 Task: Add an event with the title Second Performance Feedback Session, date '2023/11/22', time 7:50 AM to 9:50 AMand add a description: As the meeting progresses, the focus will shift towards exploring potential synergies, investment opportunities, and the investor's specific interests. The potential investor may ask questions about your market strategy, scalability, competitive landscape, or revenue projections. Be prepared to provide concise and well-supported answers, backed by market research, customer insights, or industry trends._x000D_
_x000D_
, put the event into Orange category, logged in from the account softage.2@softage.netand send the event invitation to softage.3@softage.net and softage.4@softage.net. Set a reminder for the event 1 hour before
Action: Mouse pressed left at (126, 111)
Screenshot: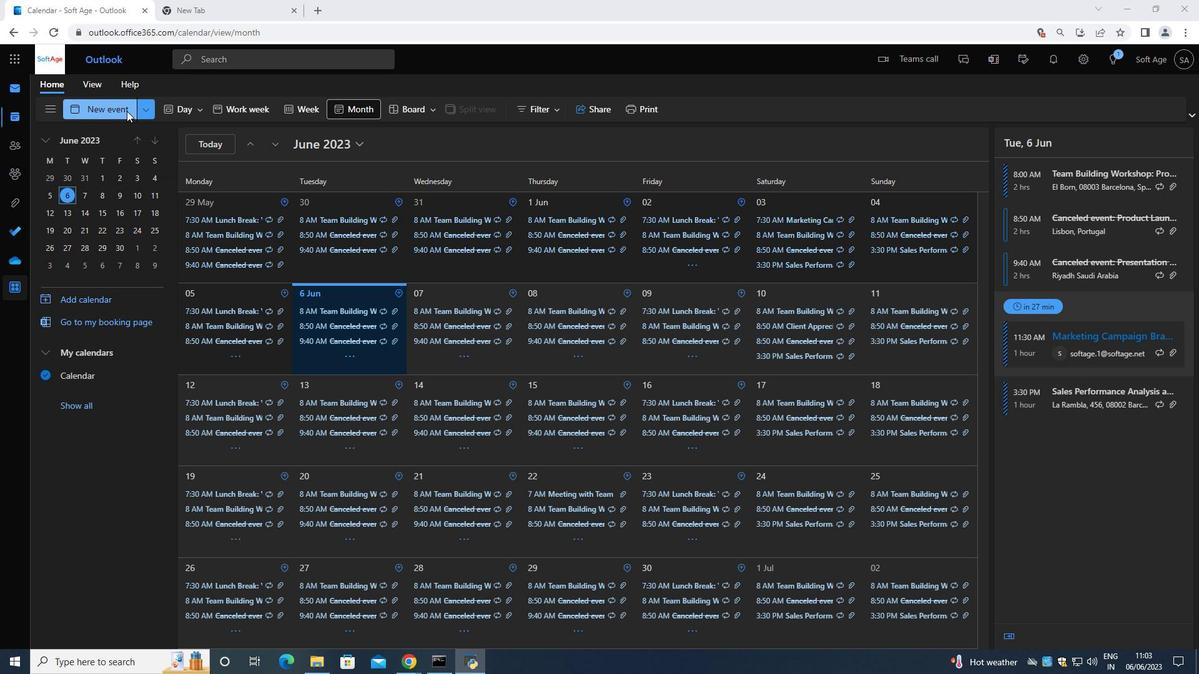 
Action: Mouse moved to (281, 159)
Screenshot: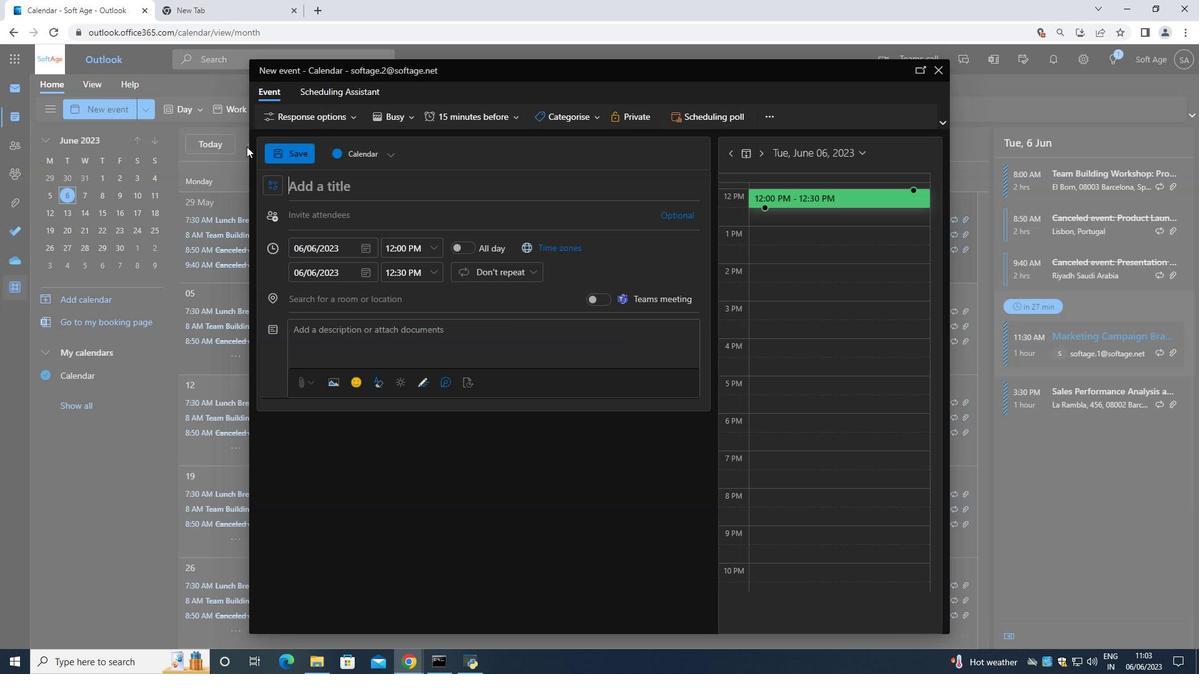 
Action: Key pressed <Key.shift>S
Screenshot: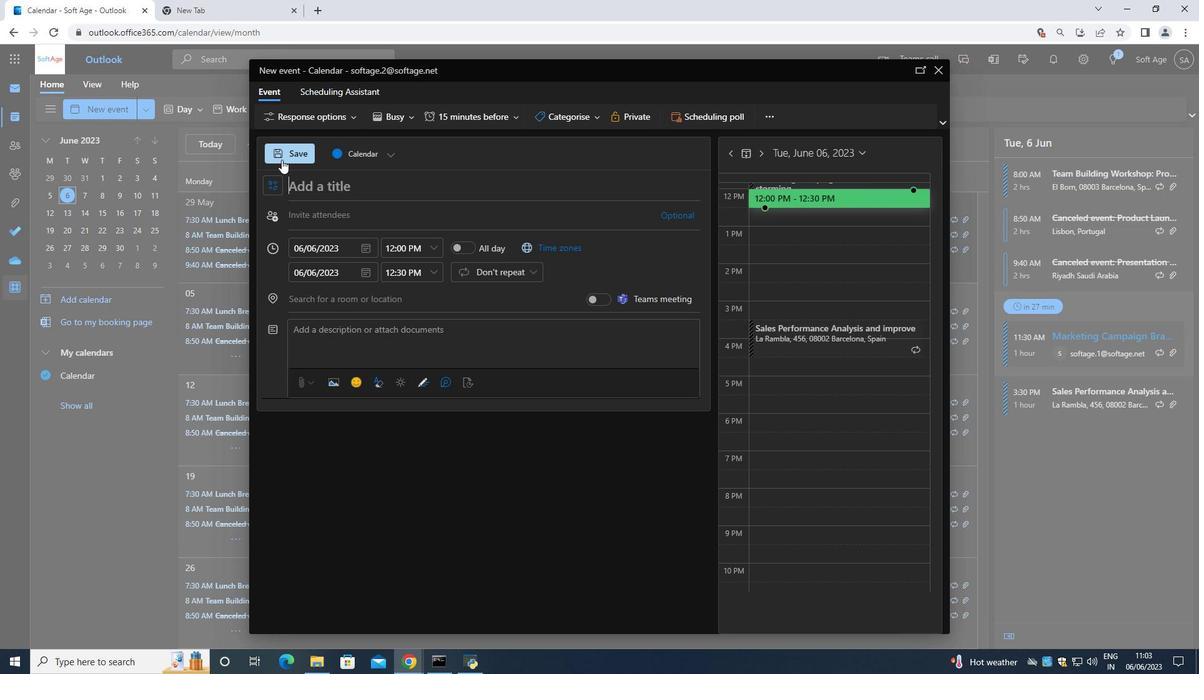 
Action: Mouse moved to (580, 236)
Screenshot: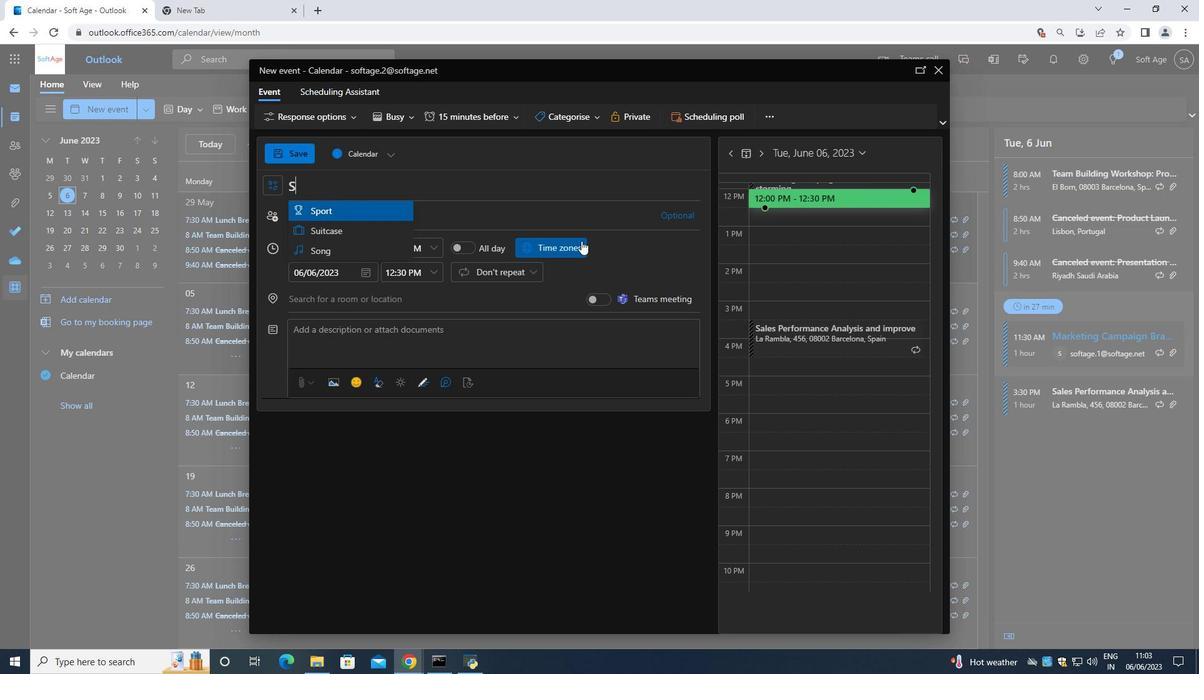 
Action: Key pressed econd<Key.space><Key.shift>Performance<Key.space><Key.shift>Feedback<Key.space><Key.shift>Session<Key.space>
Screenshot: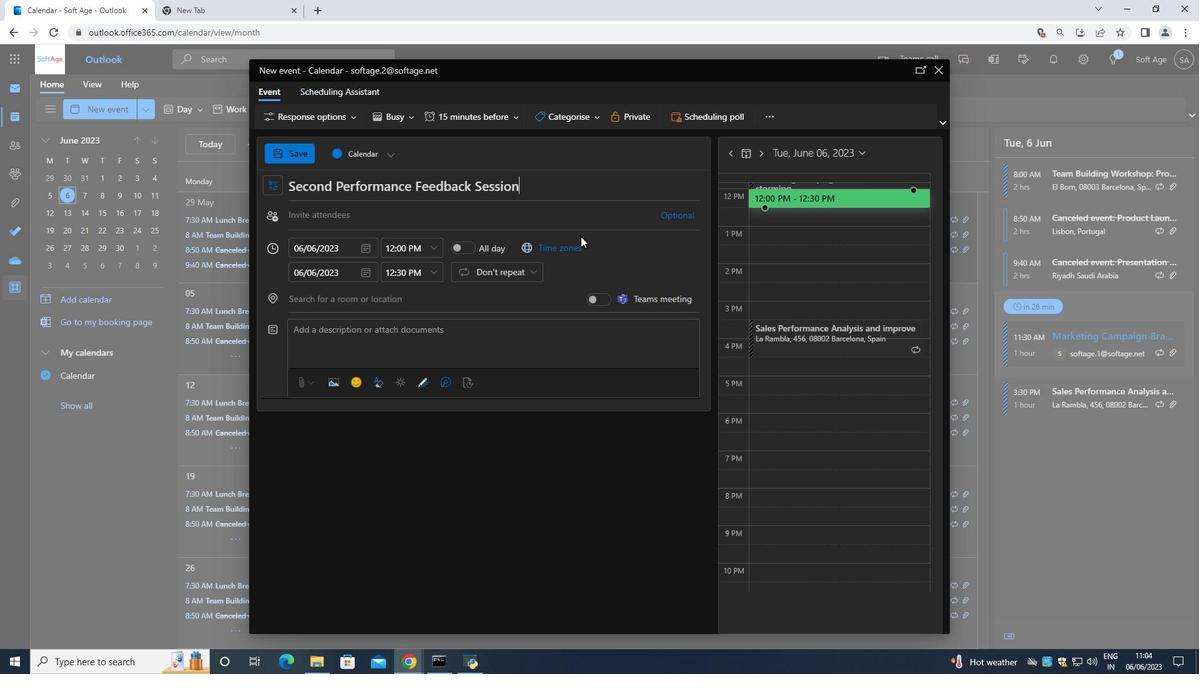 
Action: Mouse moved to (361, 249)
Screenshot: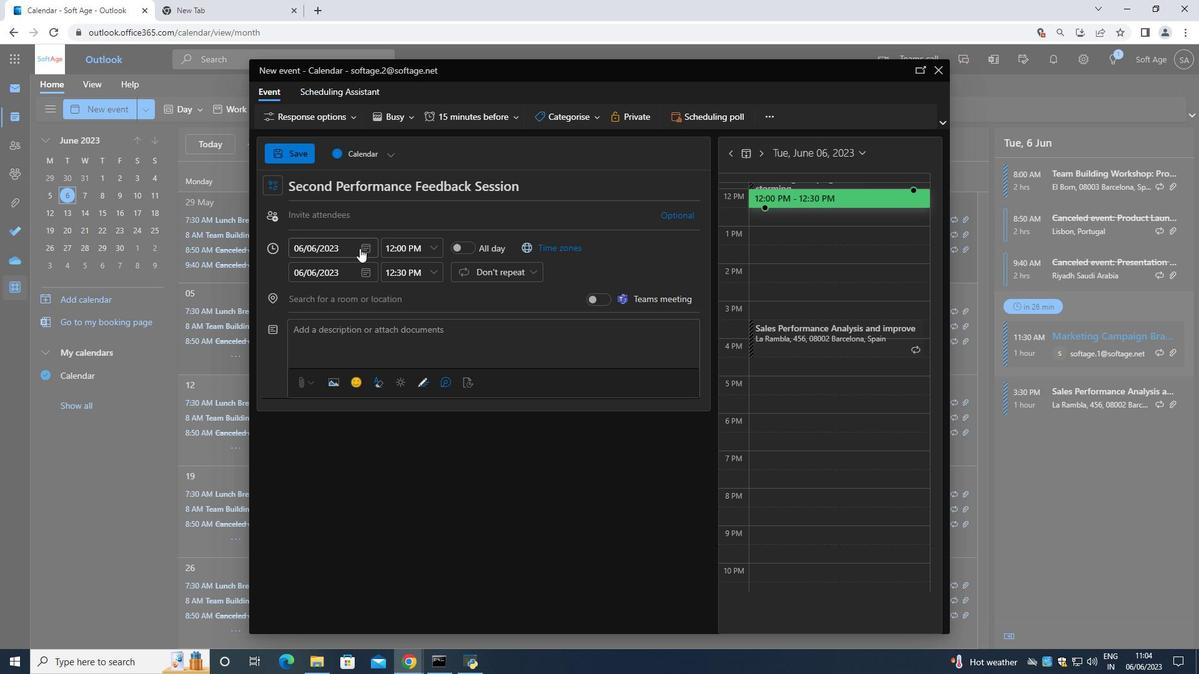 
Action: Mouse pressed left at (361, 249)
Screenshot: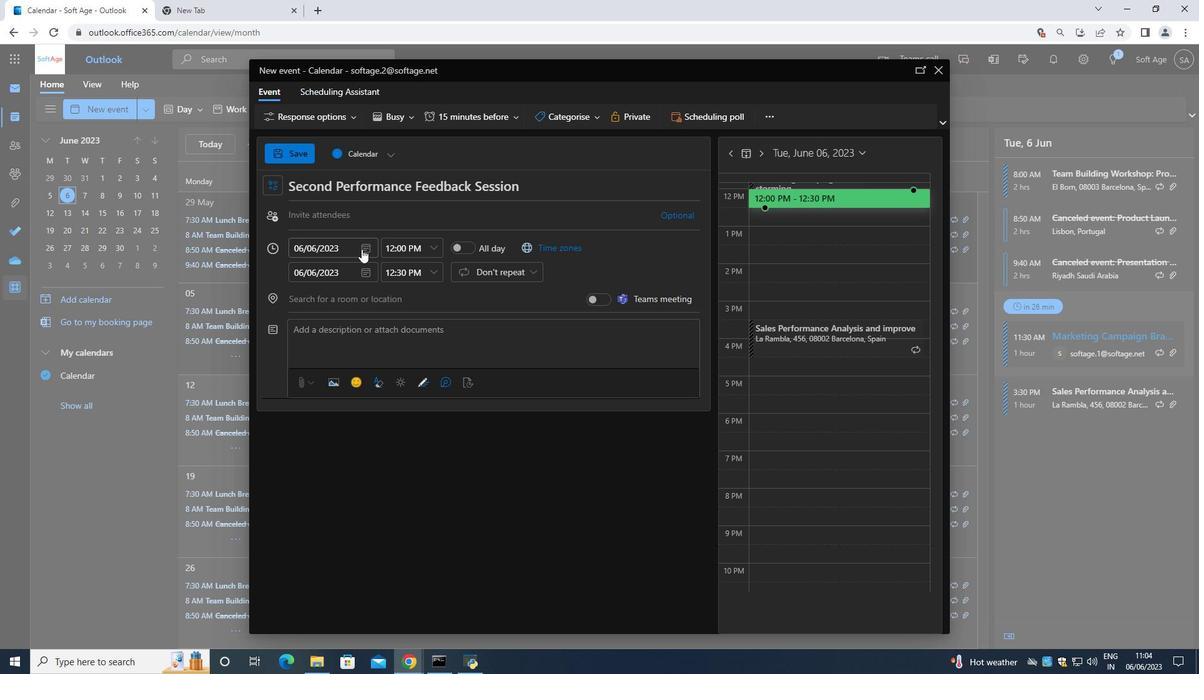 
Action: Mouse moved to (405, 274)
Screenshot: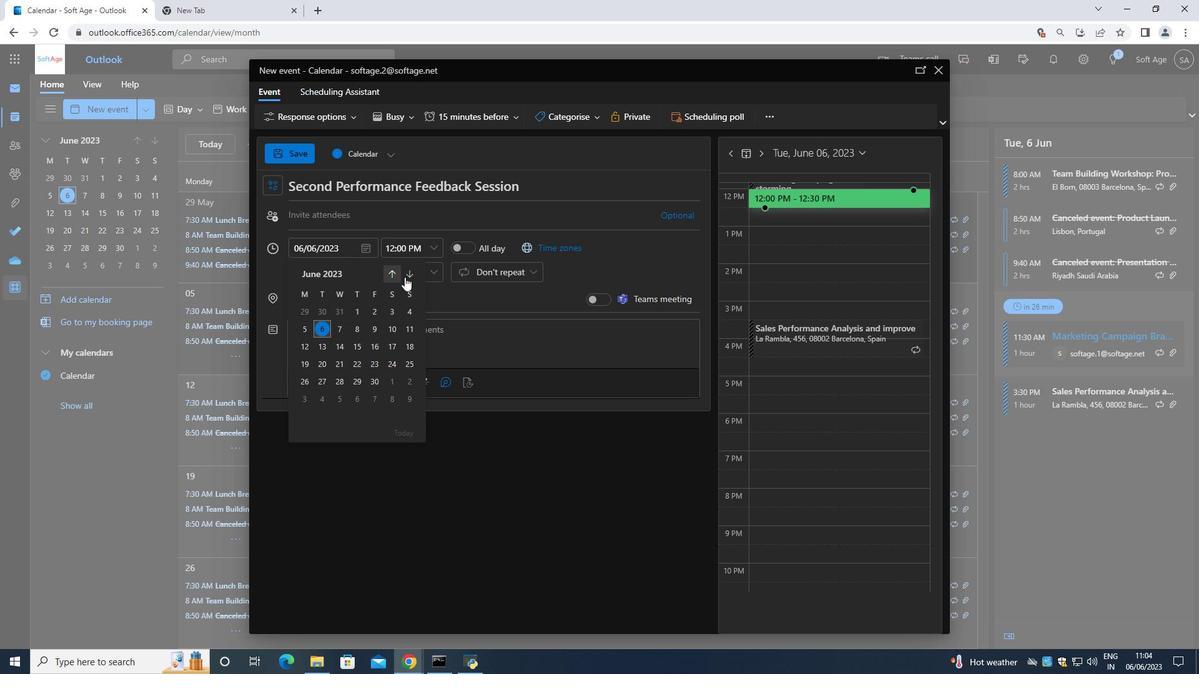 
Action: Mouse pressed left at (405, 274)
Screenshot: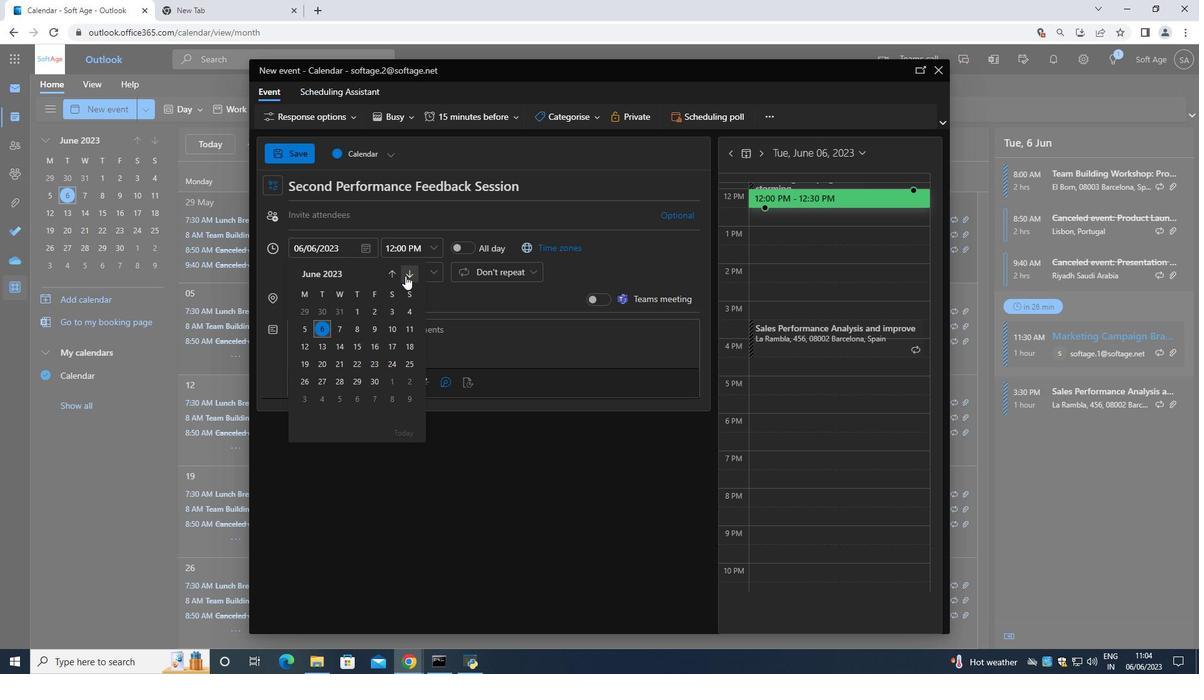 
Action: Mouse moved to (405, 274)
Screenshot: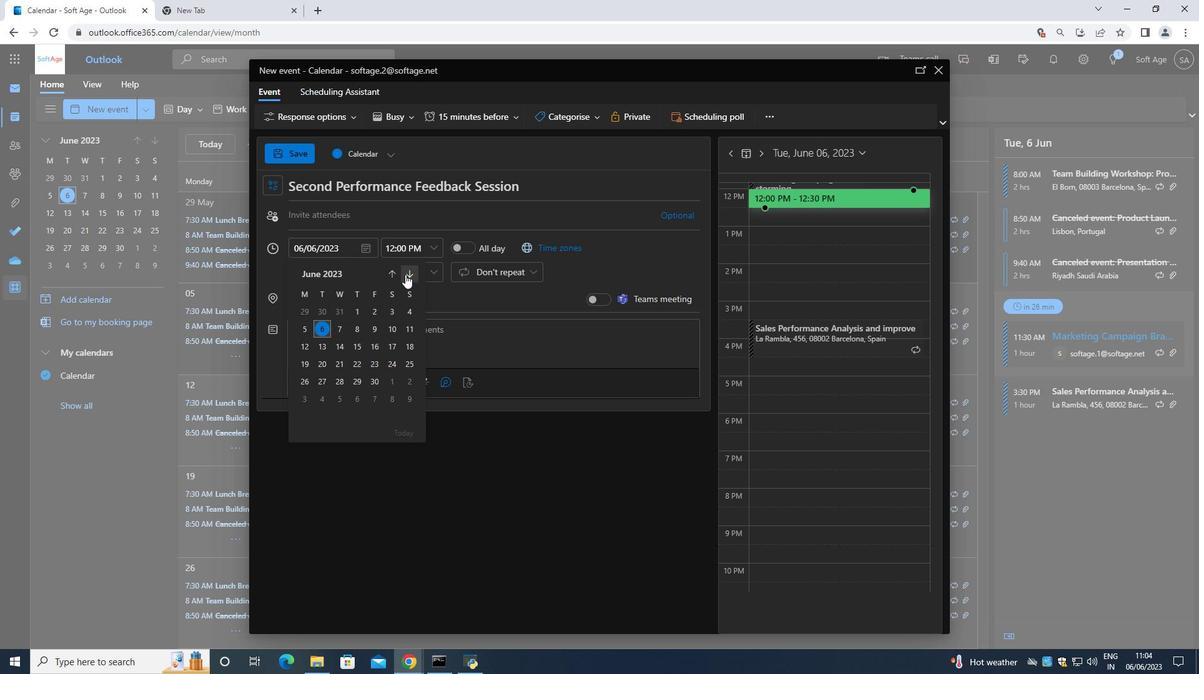 
Action: Mouse pressed left at (405, 274)
Screenshot: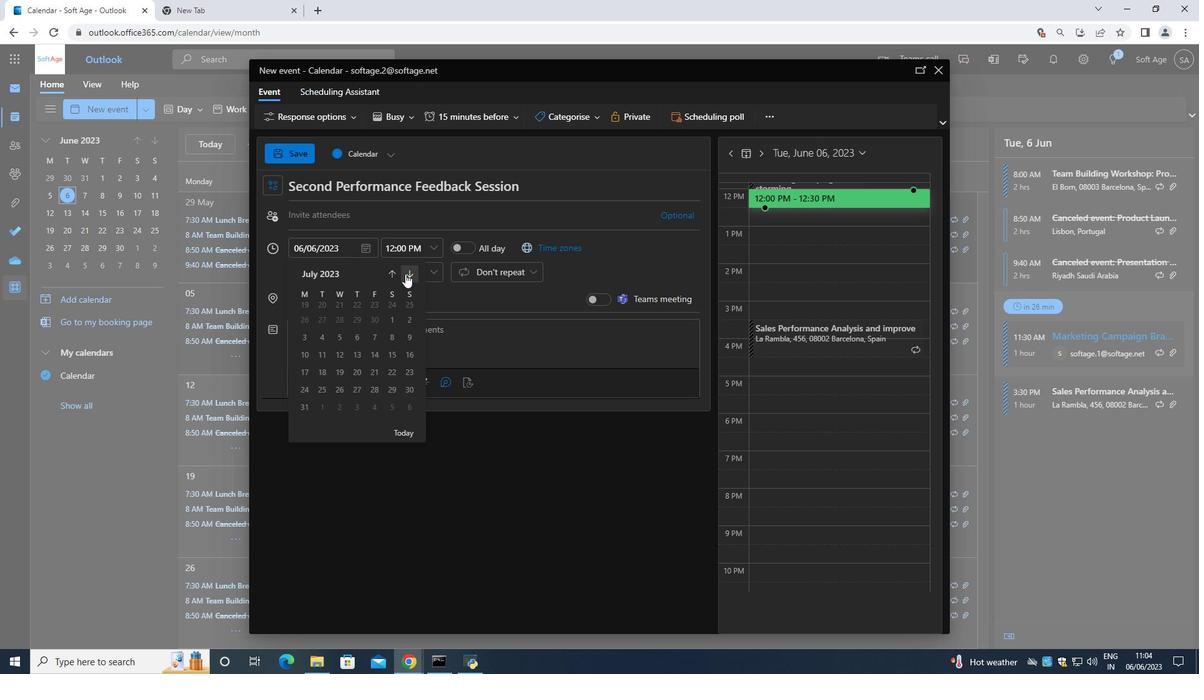 
Action: Mouse moved to (405, 274)
Screenshot: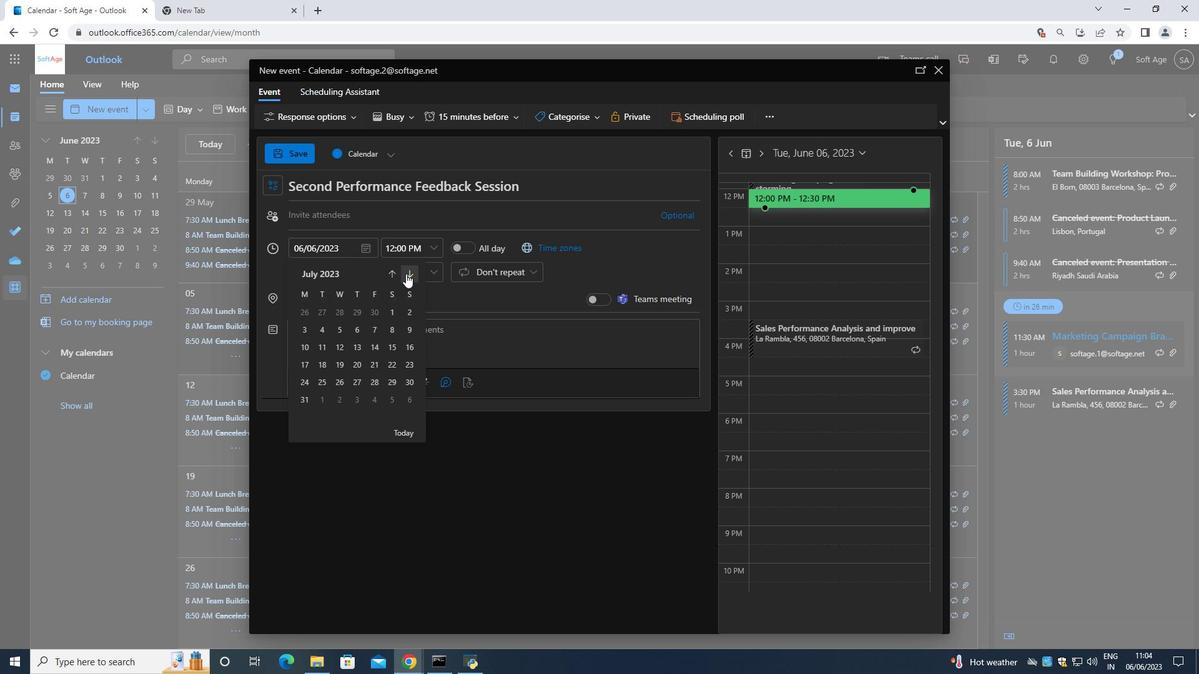 
Action: Mouse pressed left at (405, 274)
Screenshot: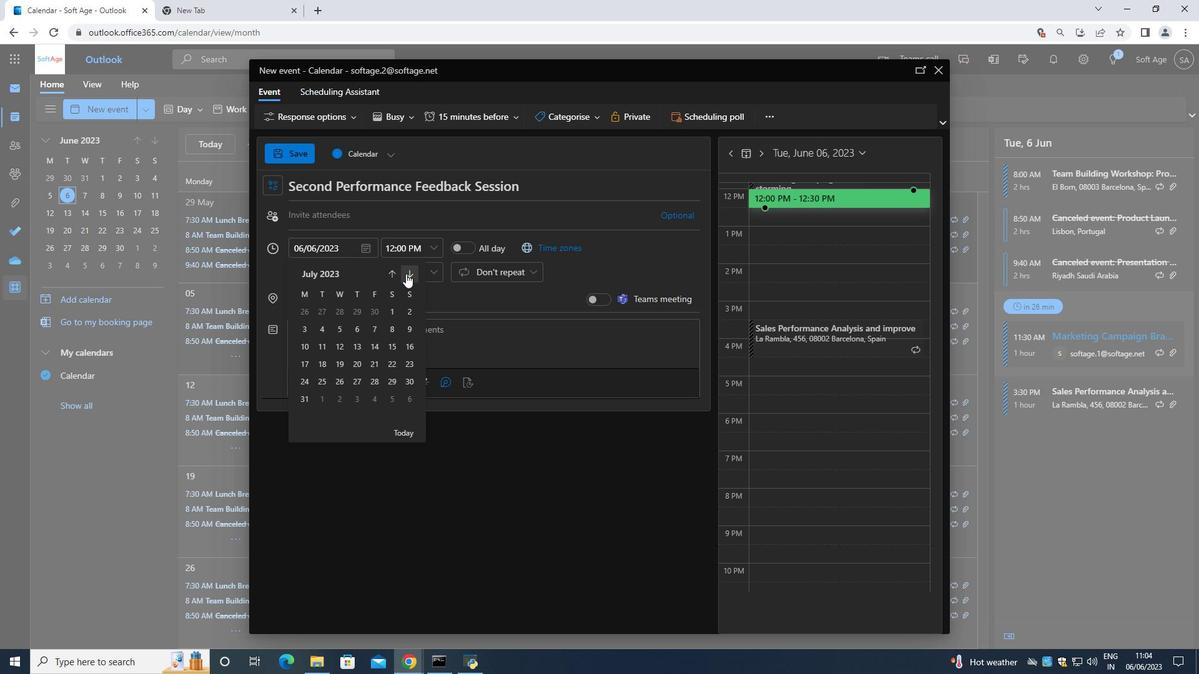 
Action: Mouse pressed left at (405, 274)
Screenshot: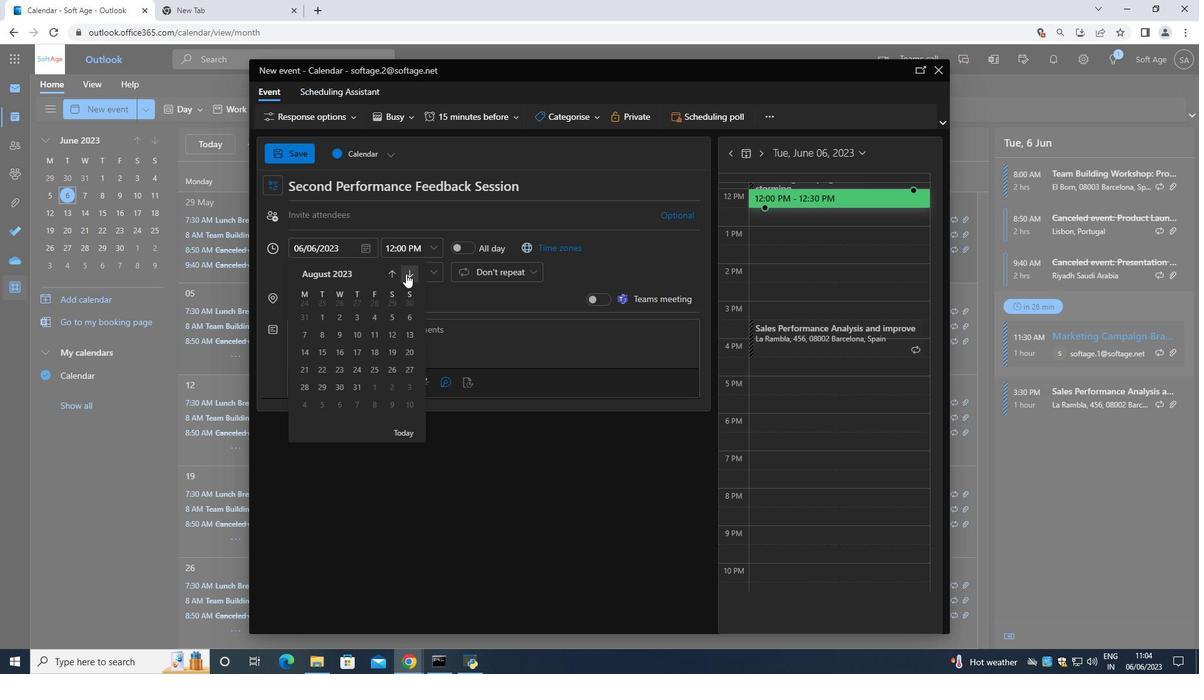 
Action: Mouse pressed left at (405, 274)
Screenshot: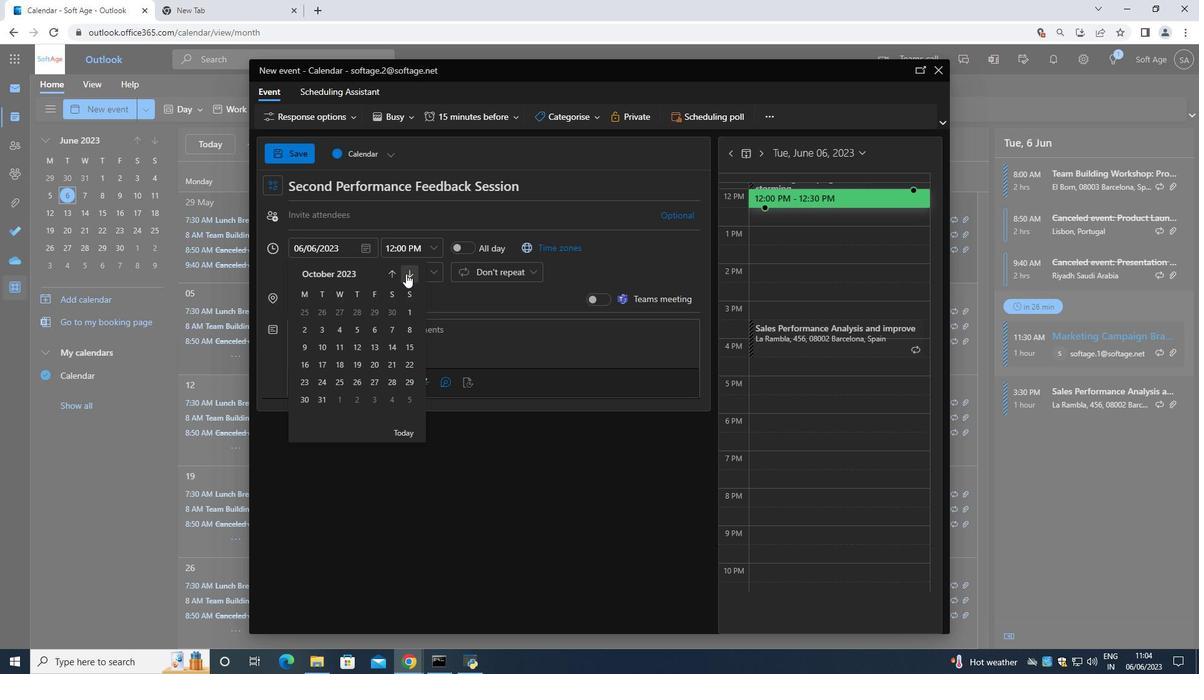 
Action: Mouse moved to (336, 369)
Screenshot: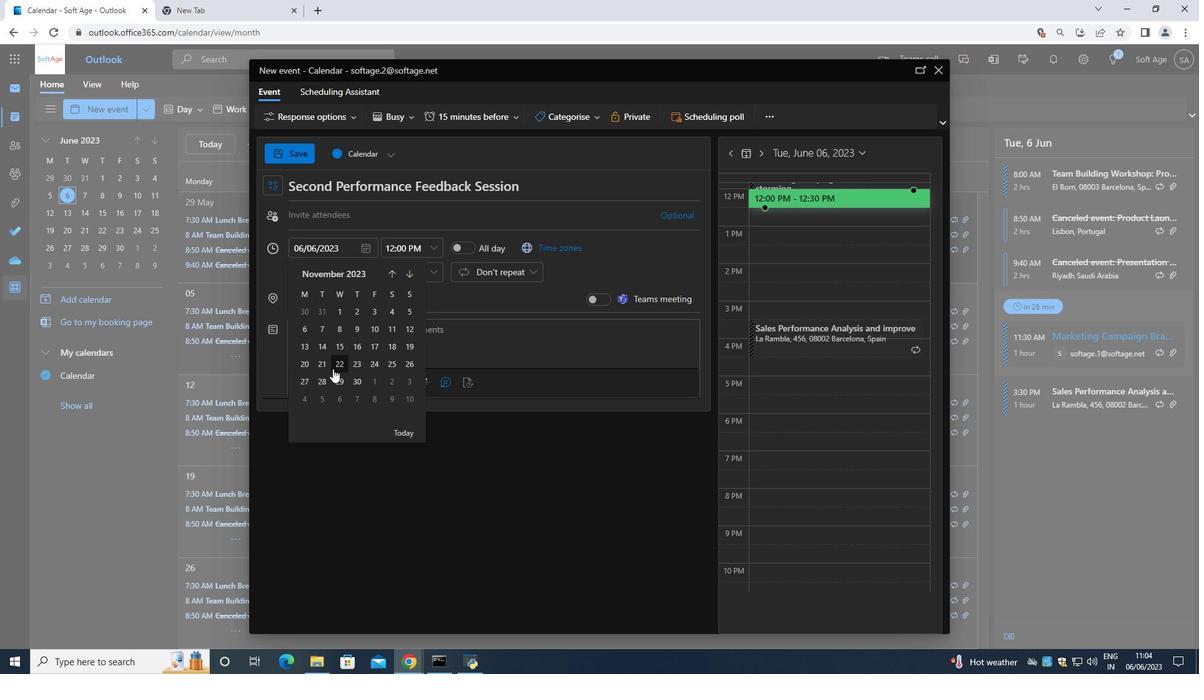 
Action: Mouse pressed left at (336, 369)
Screenshot: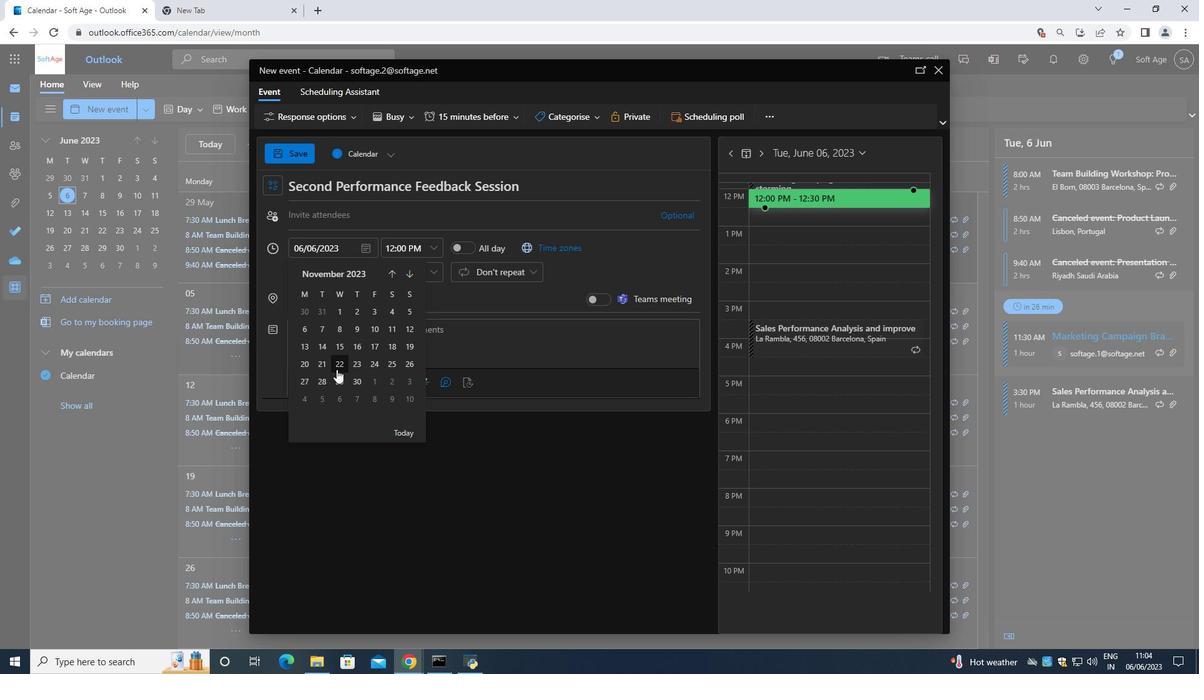 
Action: Mouse moved to (430, 252)
Screenshot: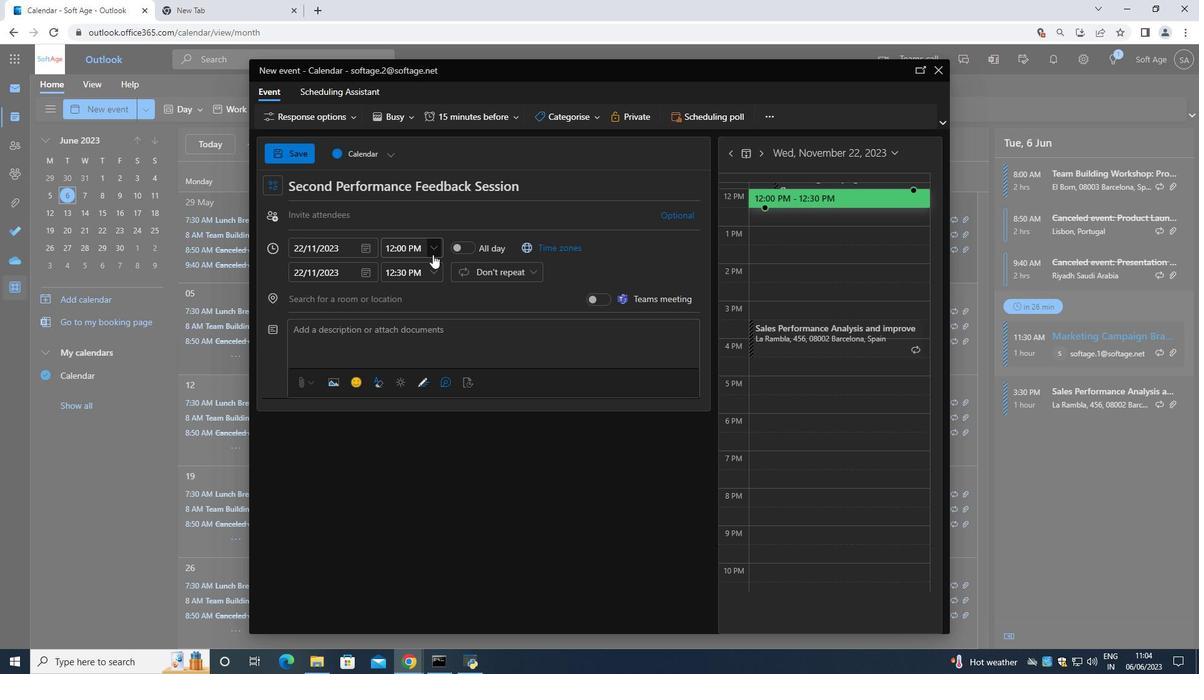 
Action: Mouse pressed left at (430, 252)
Screenshot: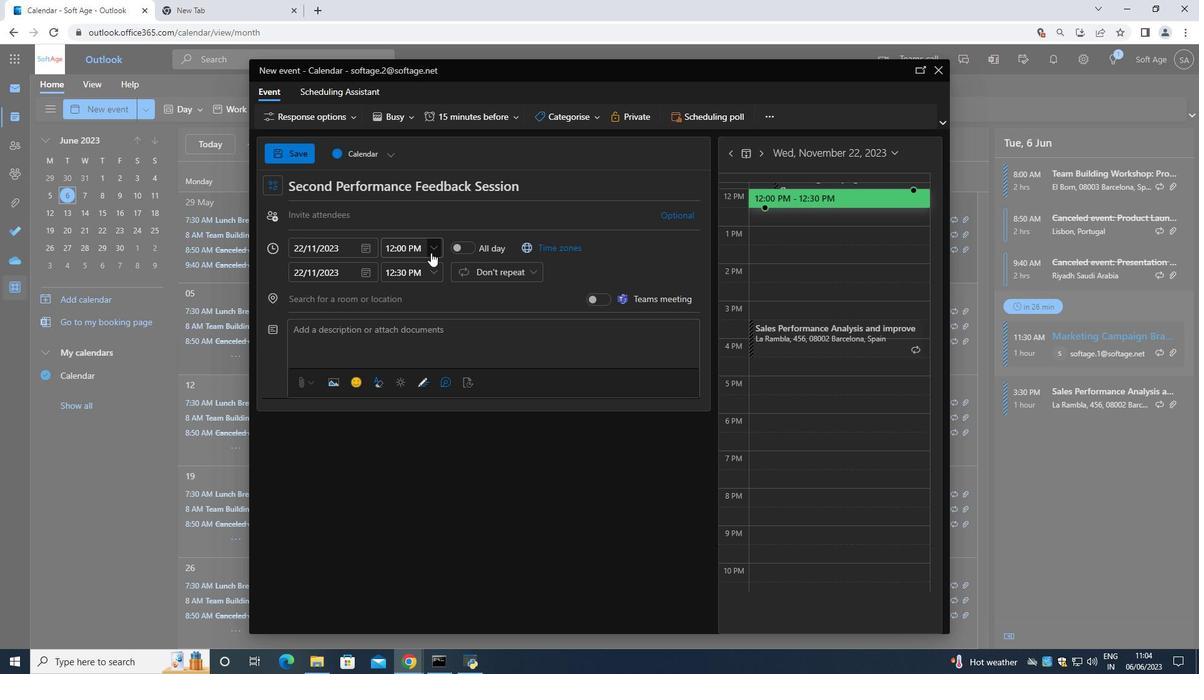 
Action: Mouse moved to (430, 252)
Screenshot: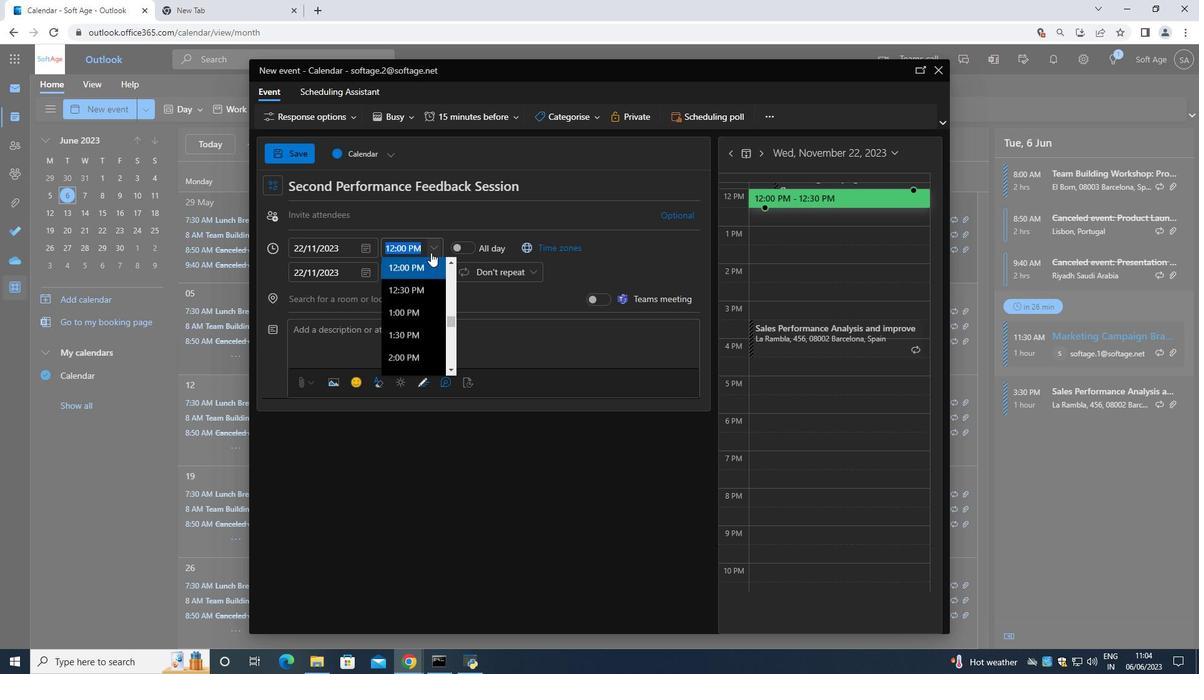 
Action: Key pressed 7<Key.shift_r>:50<Key.space><Key.shift>AM
Screenshot: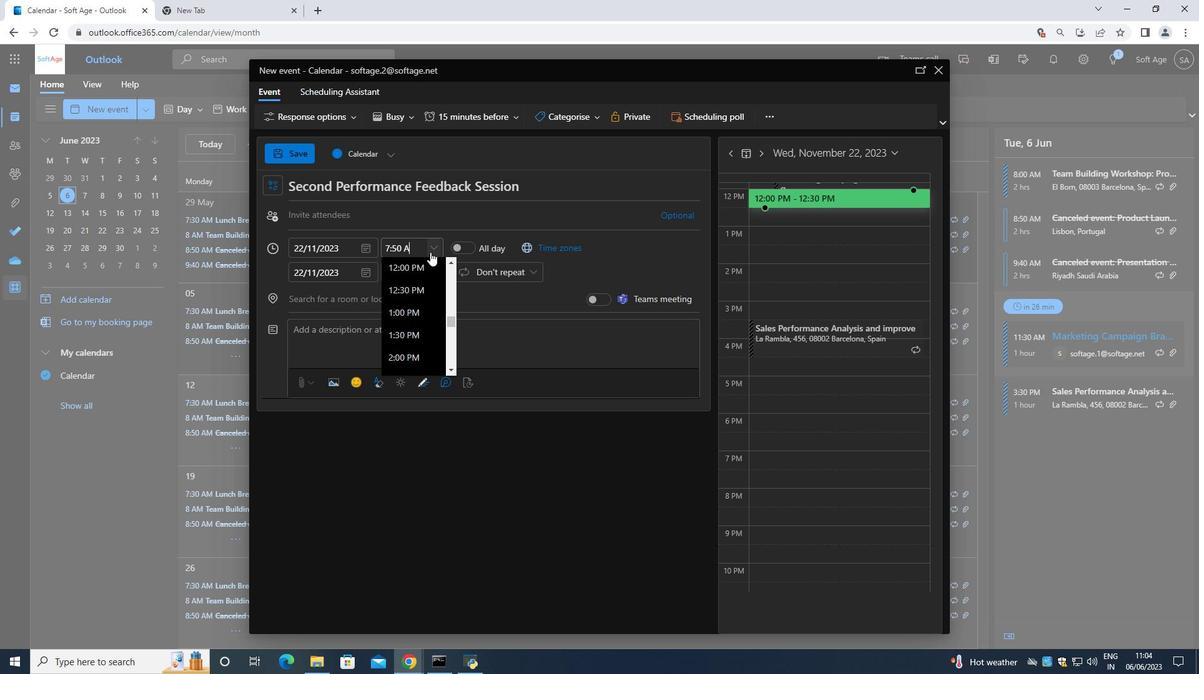 
Action: Mouse pressed left at (430, 252)
Screenshot: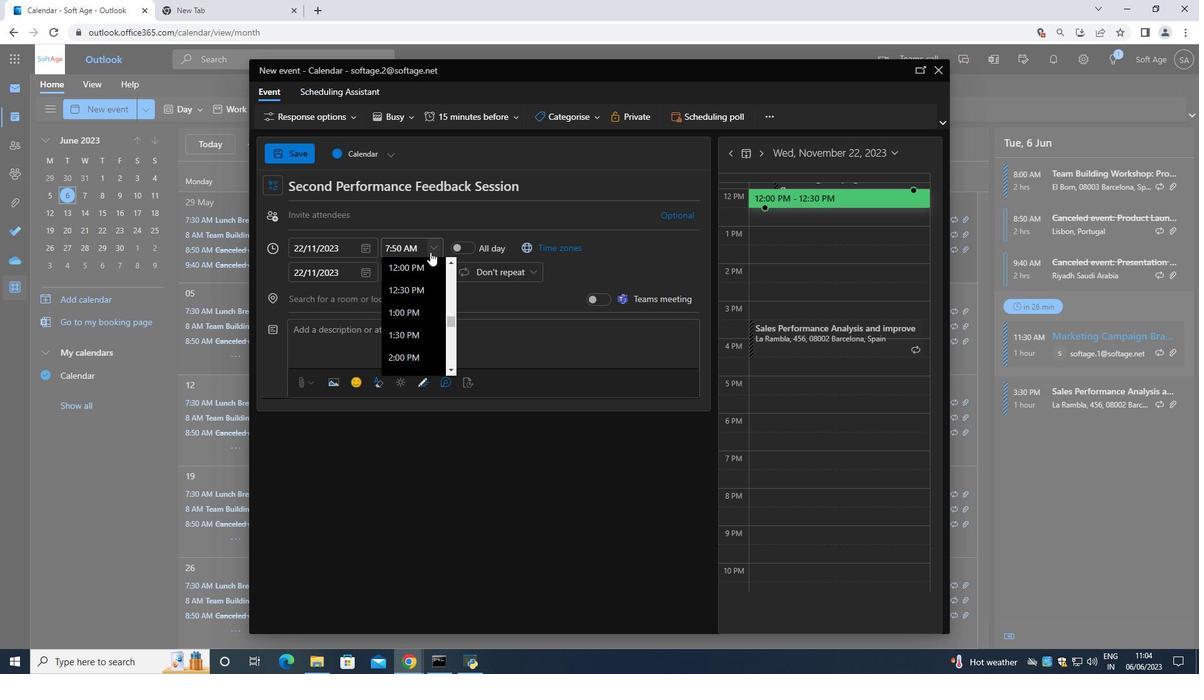 
Action: Mouse moved to (437, 271)
Screenshot: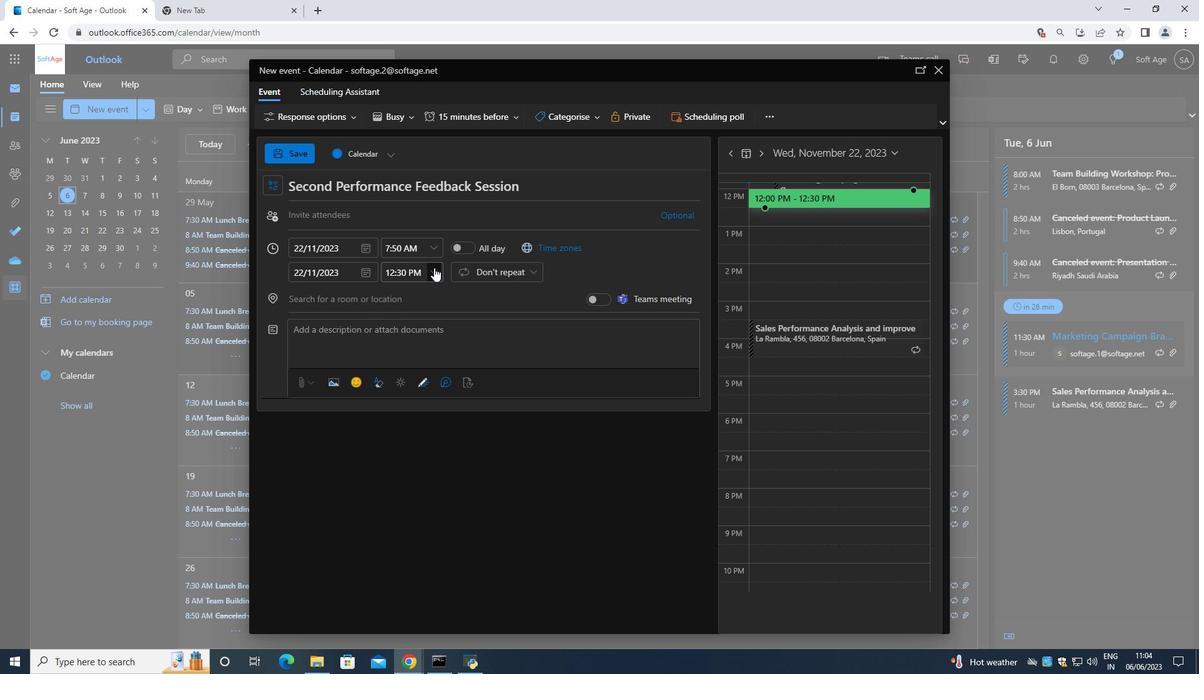 
Action: Mouse pressed left at (437, 271)
Screenshot: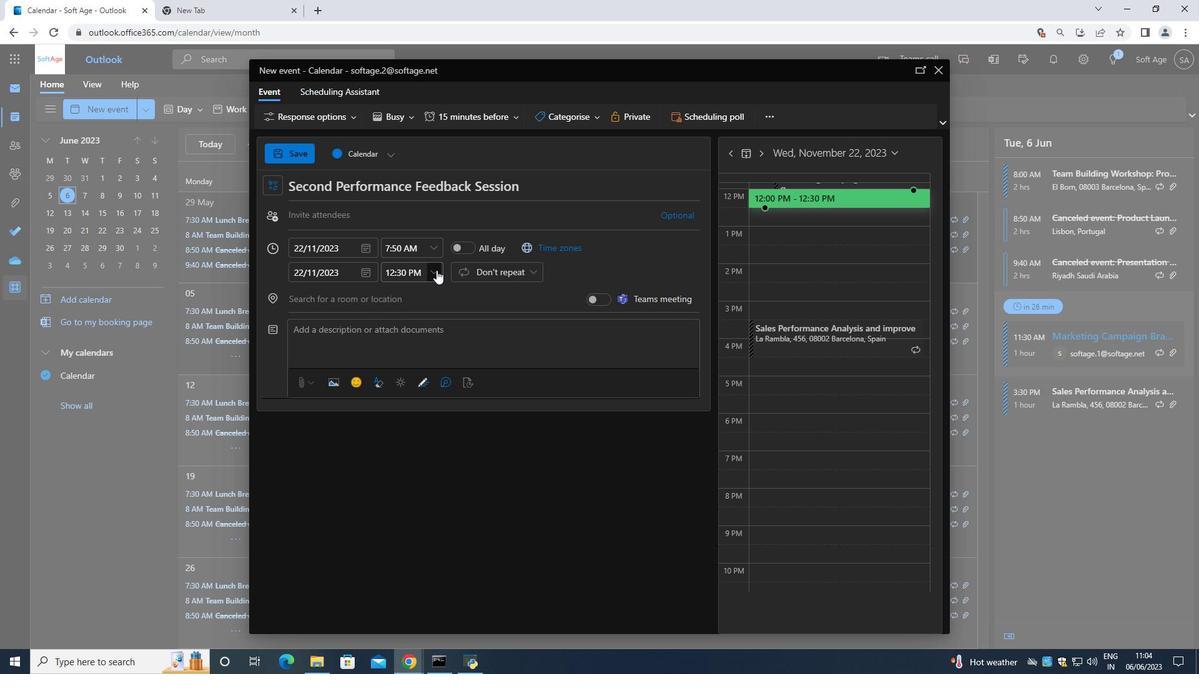 
Action: Mouse moved to (407, 355)
Screenshot: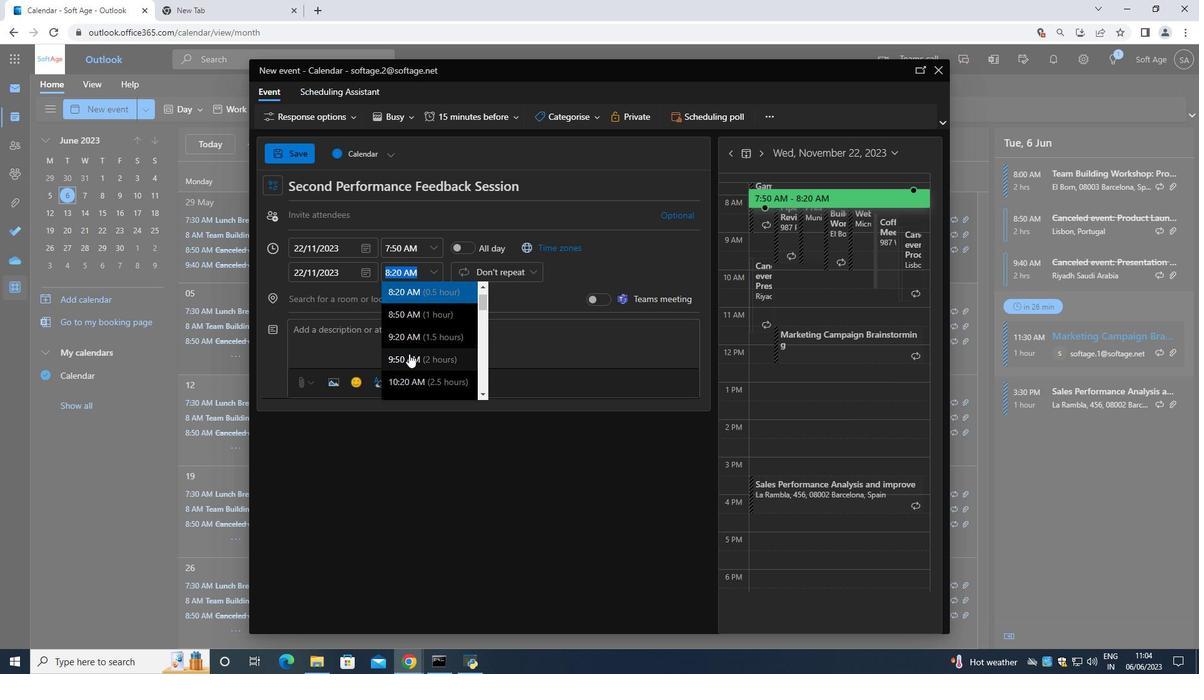 
Action: Mouse pressed left at (407, 355)
Screenshot: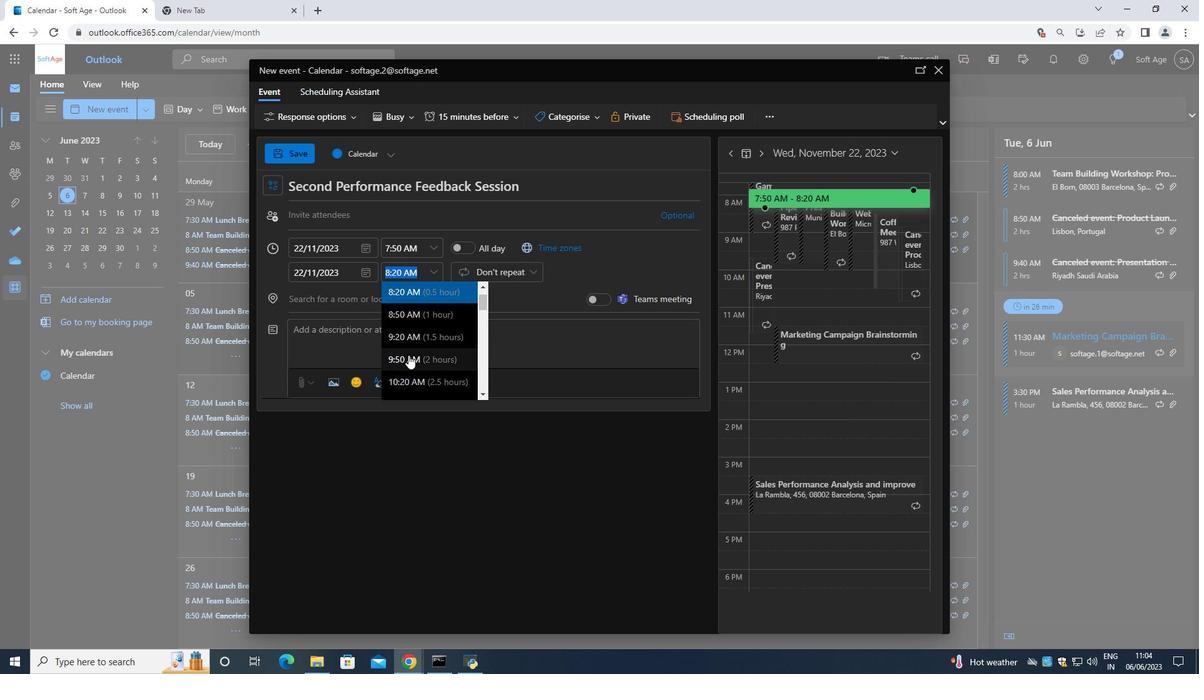 
Action: Mouse moved to (385, 336)
Screenshot: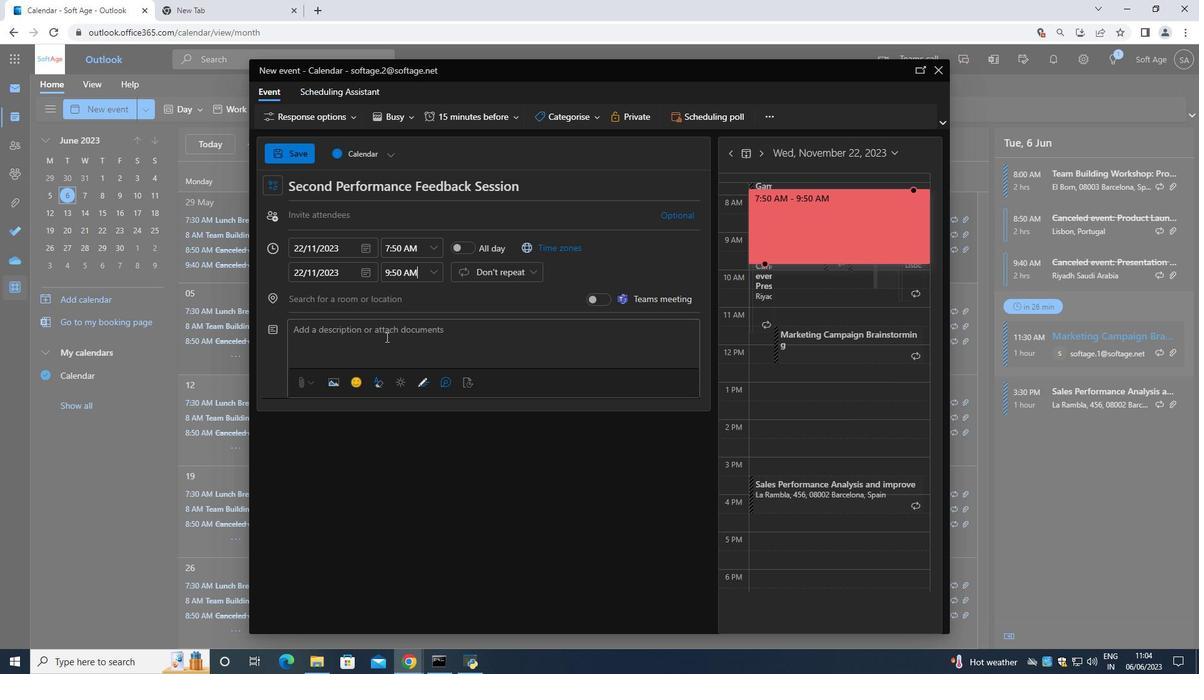 
Action: Mouse pressed left at (385, 336)
Screenshot: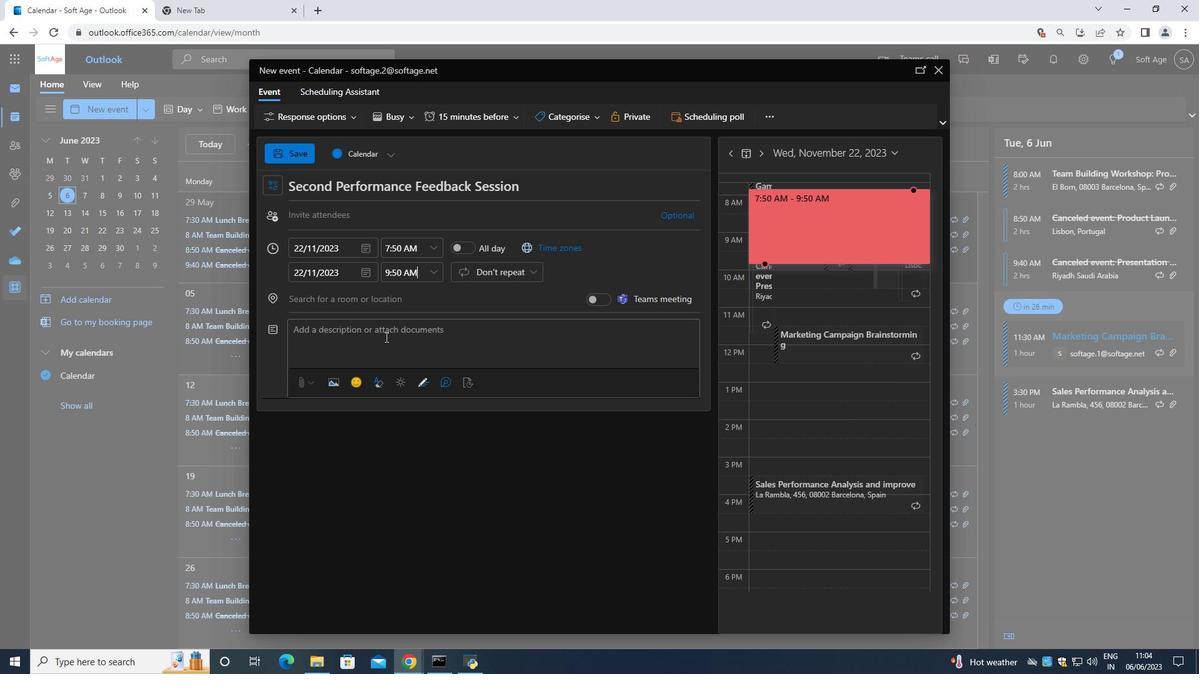 
Action: Key pressed <Key.shift>As<Key.space>the<Key.space>meeting<Key.space>progresses,<Key.space>the<Key.space>focus<Key.space>will<Key.space>shift<Key.space>towards<Key.space>exploring<Key.space>potential<Key.space>synergies,<Key.space>investment<Key.space>opportunities<Key.space>,and<Key.space>the<Key.space>investor's<Key.space>specific<Key.space>intersts.<Key.space><Key.shift>T<Key.backspace><Key.backspace><Key.backspace><Key.backspace><Key.backspace><Key.backspace><Key.backspace>rests<Key.space>.<Key.space><Key.shift>The<Key.space>potential<Key.space>investor<Key.space>may<Key.space>ask<Key.space>questions<Key.space>about<Key.space>your<Key.space>market<Key.space>sta<Key.backspace>rategy,<Key.space>scalability<Key.space>,<Key.space>competitive<Key.space>lam<Key.backspace>ndscape<Key.space>,<Key.space>or<Key.space>revenue<Key.space>projections.<Key.space><Key.shift>Be<Key.space>prepared<Key.space>to<Key.space>provide<Key.space>ac<Key.backspace><Key.backspace>concise<Key.space>and<Key.space>e<Key.backspace>wee<Key.backspace>l;<Key.backspace>l-supported<Key.space>answers,<Key.space>backed<Key.space>by<Key.space>market<Key.space>research,<Key.space>customer<Key.space>insights<Key.space>,<Key.space>or<Key.space>industry<Key.space>tra<Key.backspace>ends<Key.space>.
Screenshot: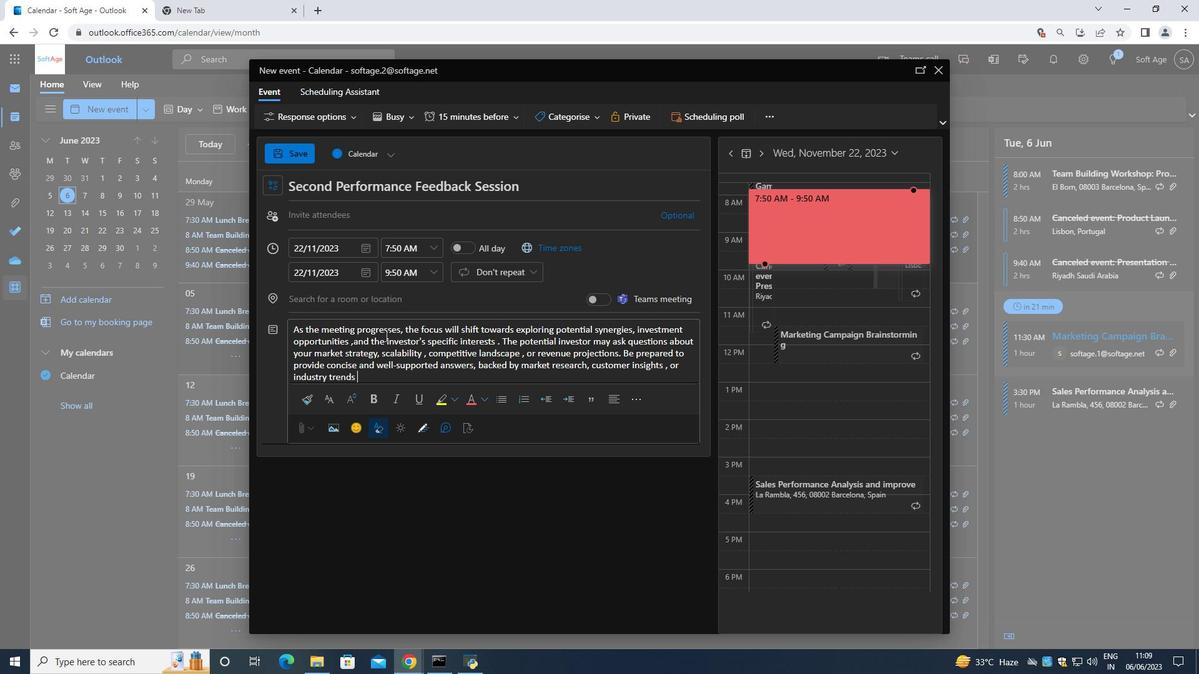 
Action: Mouse moved to (563, 113)
Screenshot: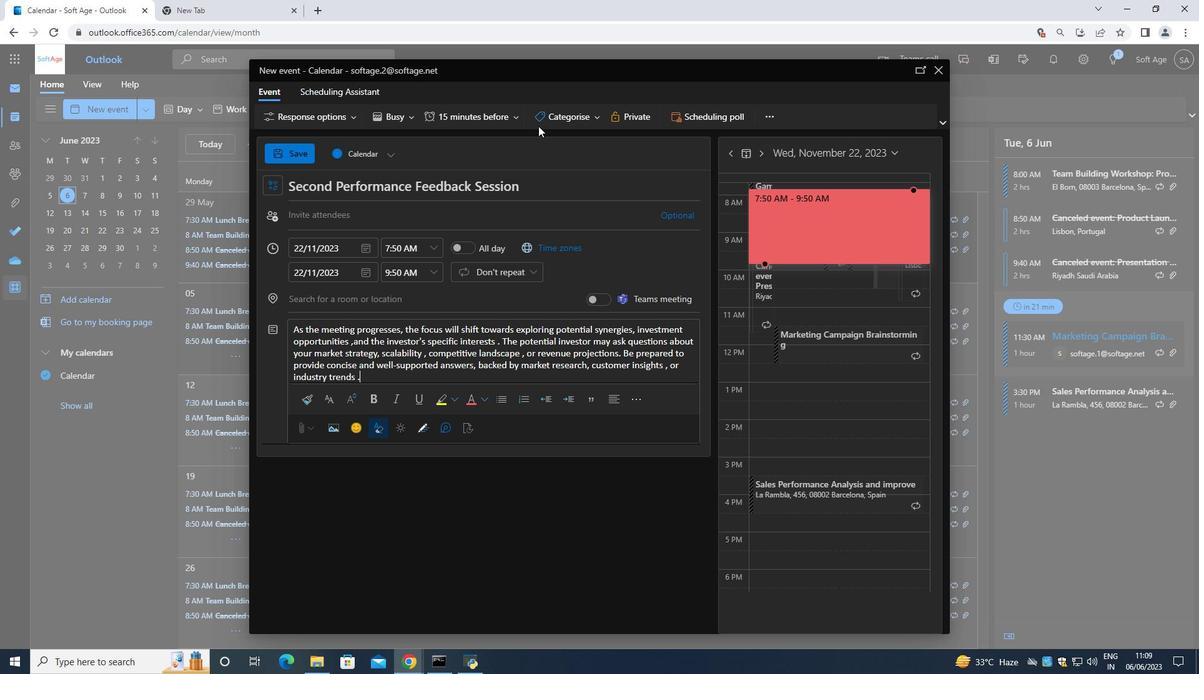 
Action: Mouse pressed left at (563, 113)
Screenshot: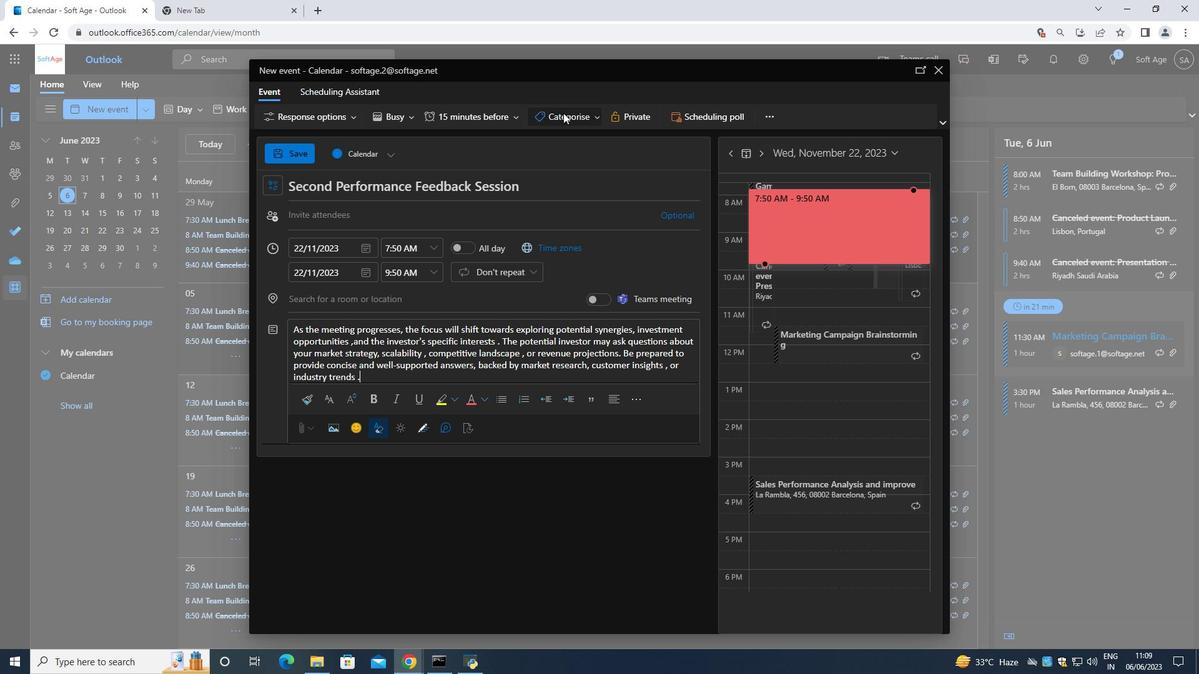 
Action: Mouse moved to (580, 183)
Screenshot: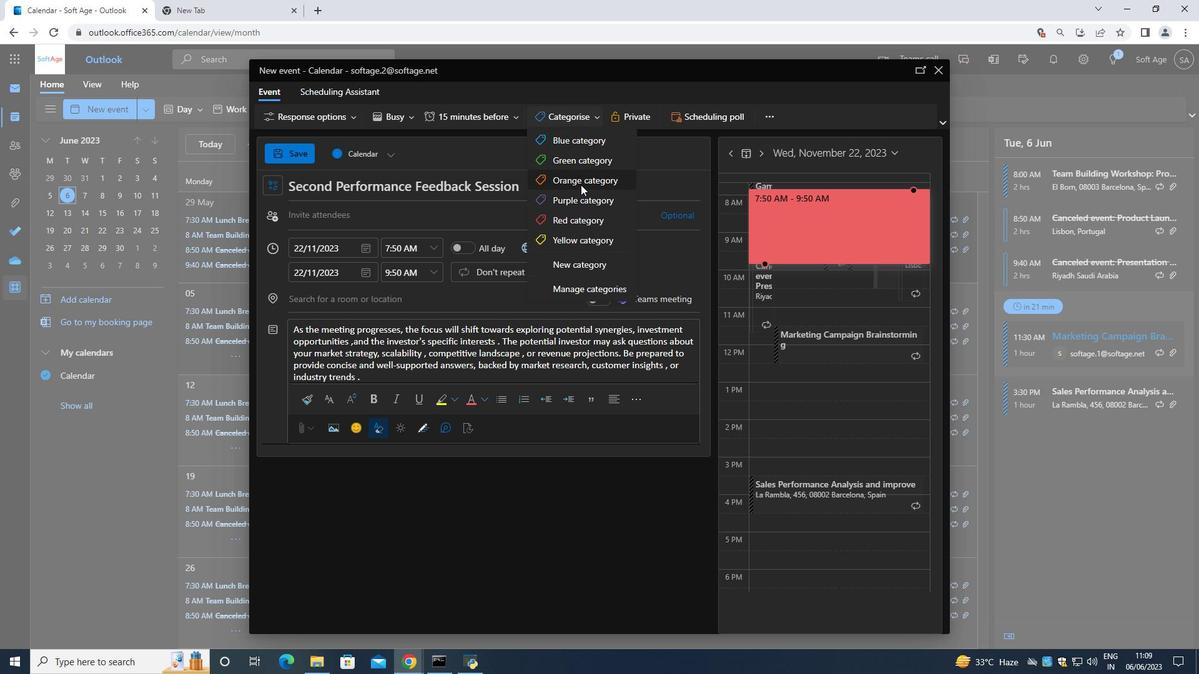 
Action: Mouse pressed left at (580, 183)
Screenshot: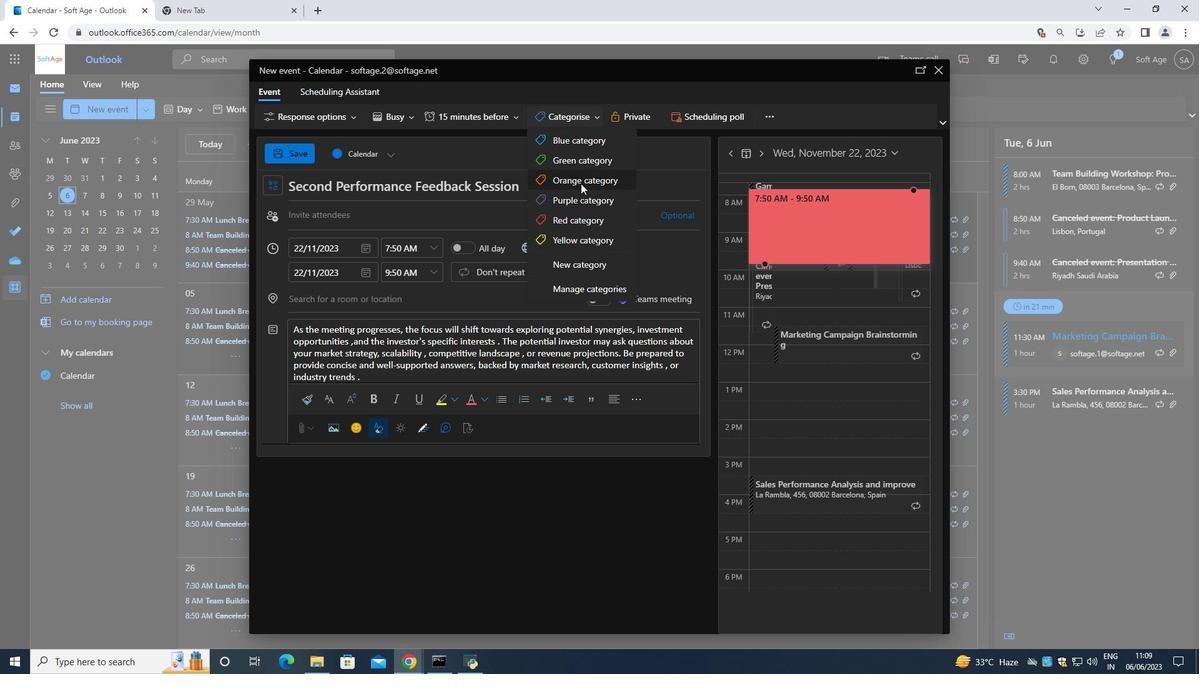 
Action: Mouse moved to (365, 217)
Screenshot: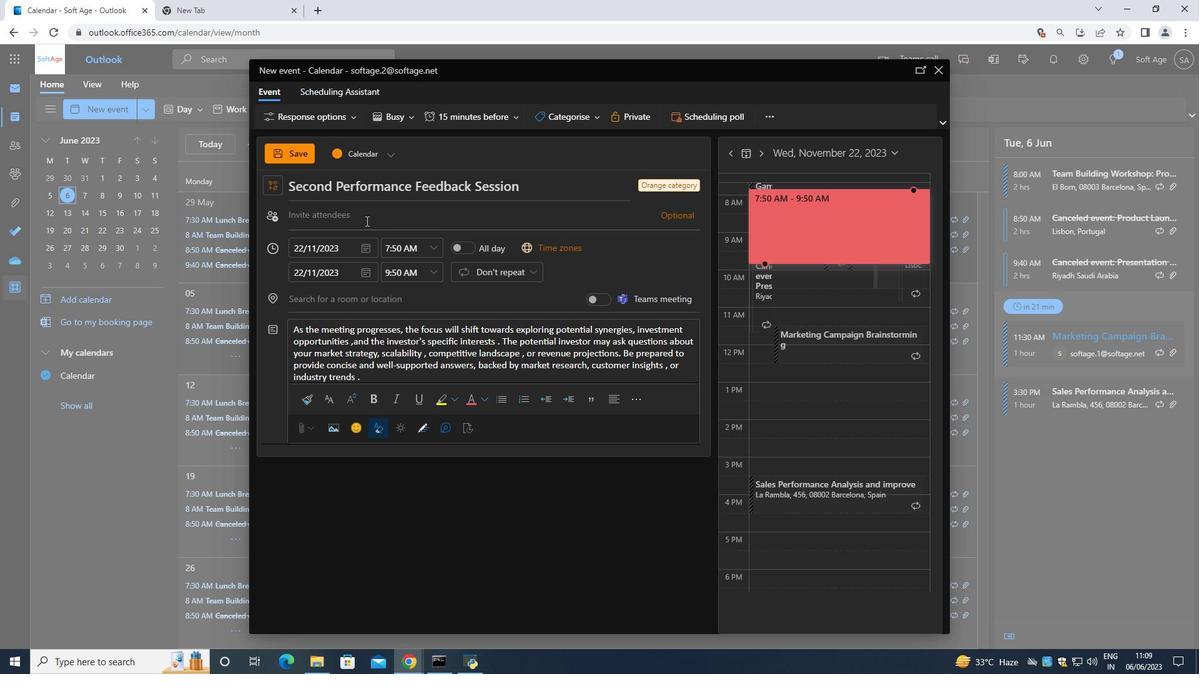 
Action: Mouse pressed left at (365, 217)
Screenshot: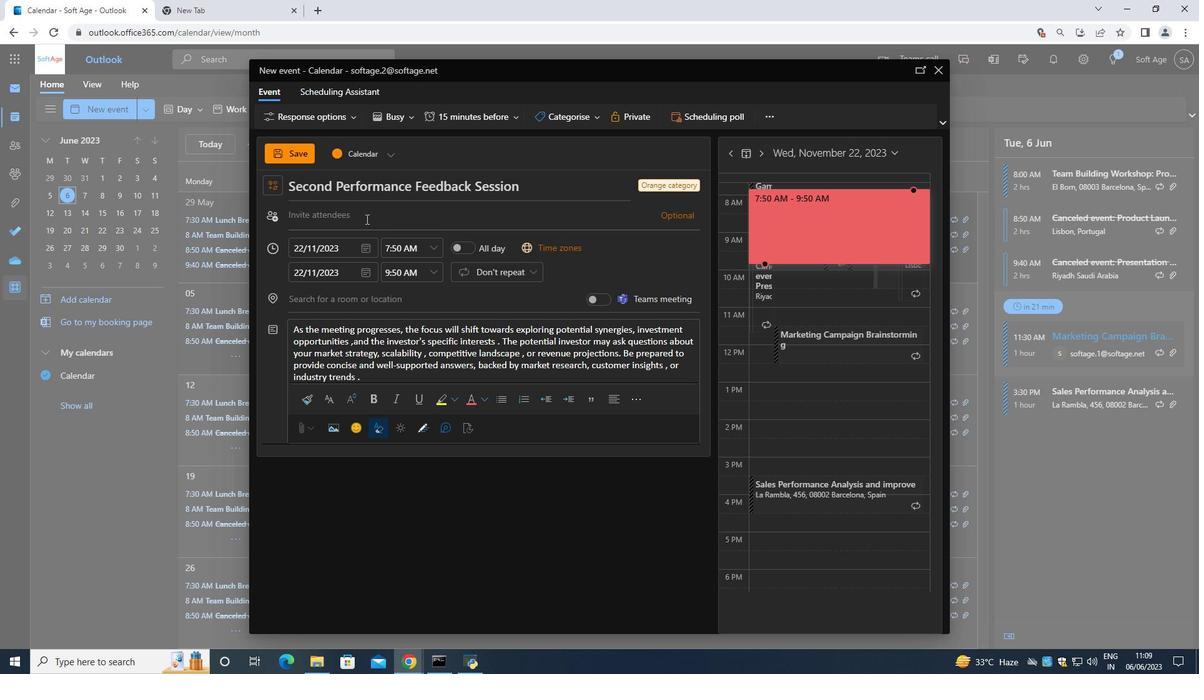 
Action: Key pressed <Key.shift>Softa
Screenshot: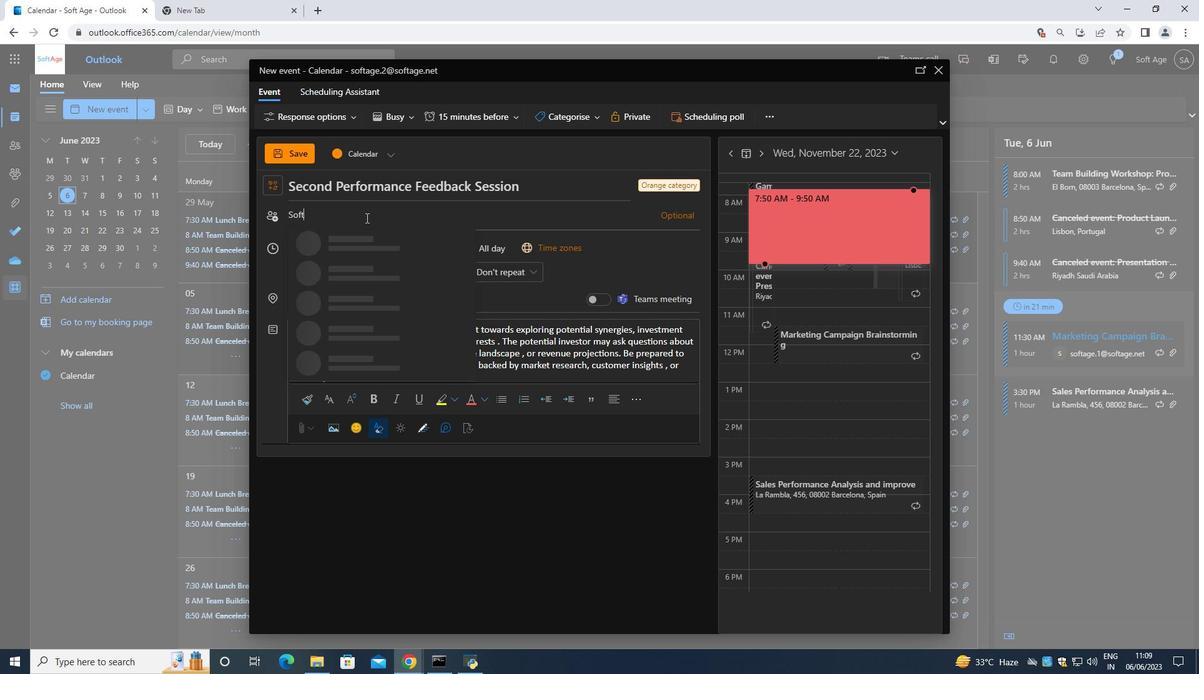 
Action: Mouse moved to (365, 217)
Screenshot: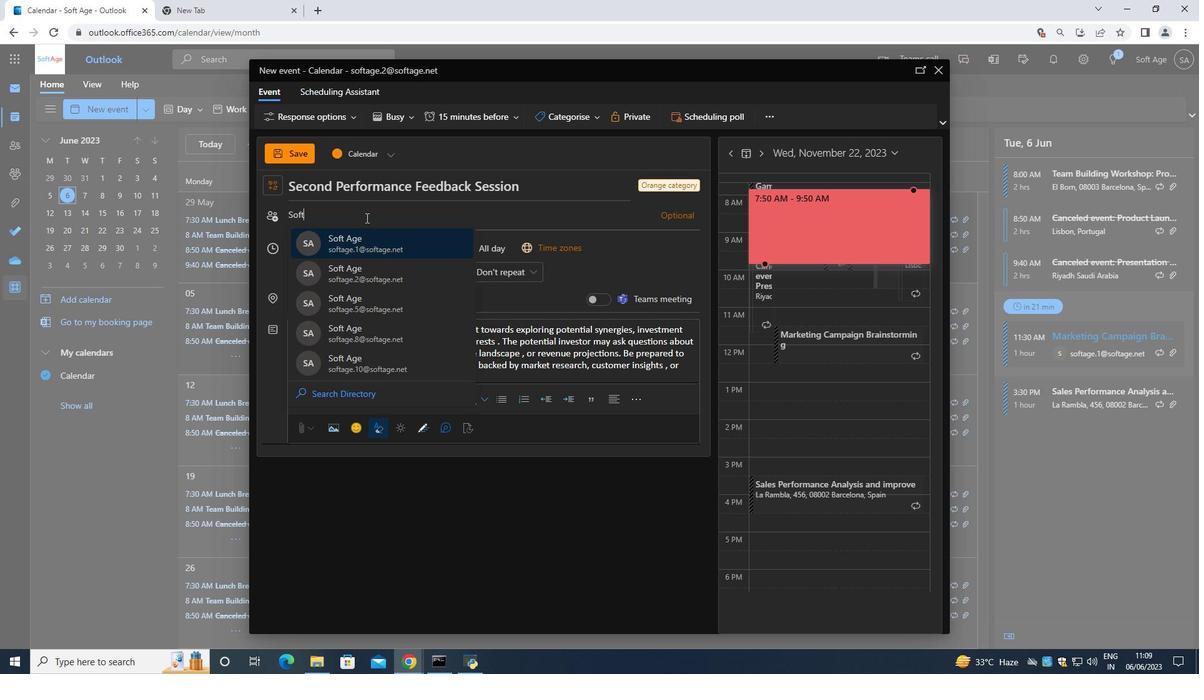 
Action: Key pressed ge.3<Key.shift>@
Screenshot: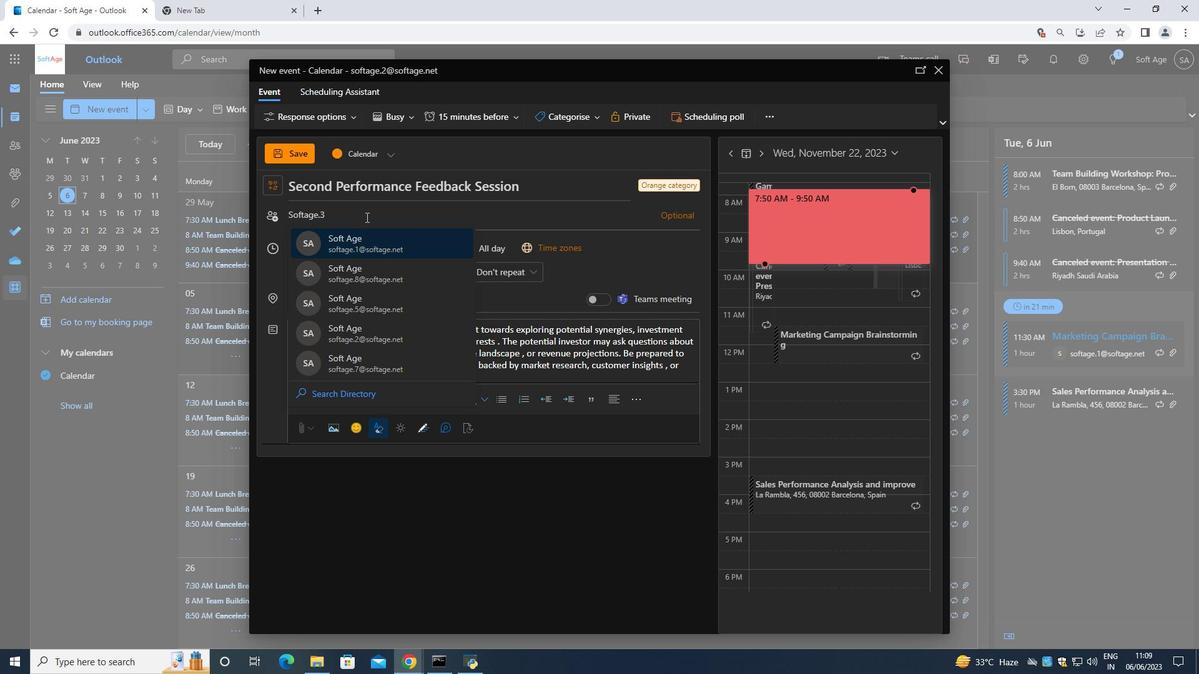 
Action: Mouse moved to (365, 232)
Screenshot: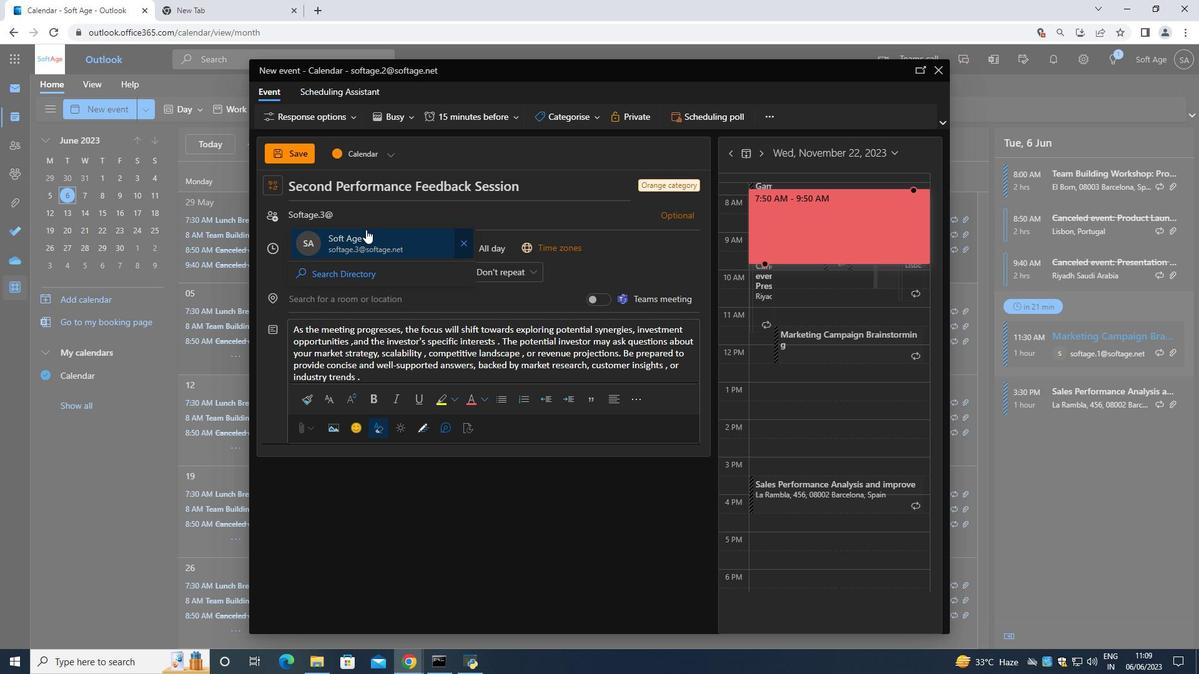 
Action: Mouse pressed left at (365, 232)
Screenshot: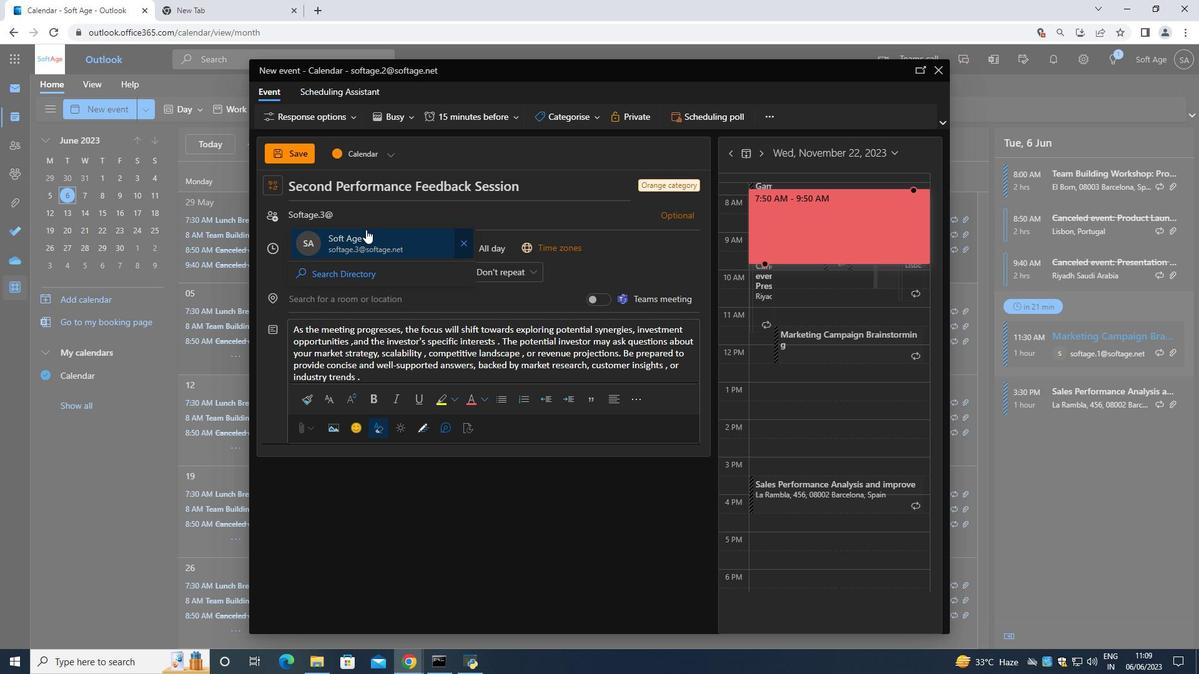 
Action: Mouse moved to (365, 233)
Screenshot: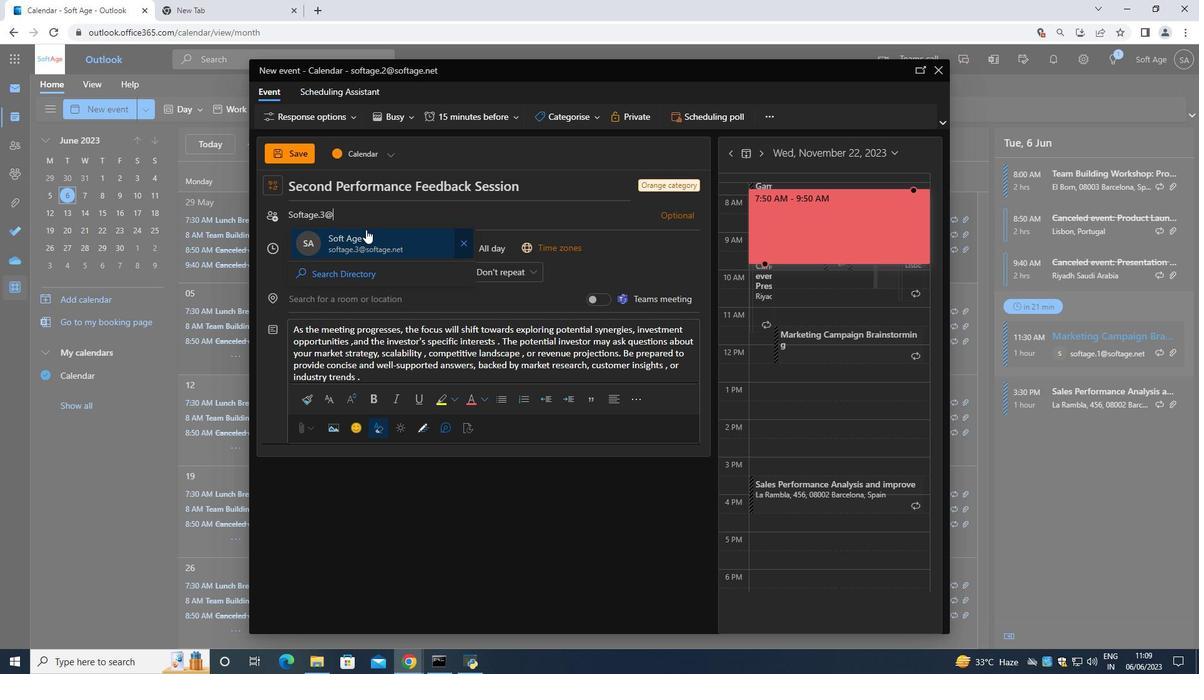 
Action: Key pressed <Key.shift>Softage.4<Key.shift>@
Screenshot: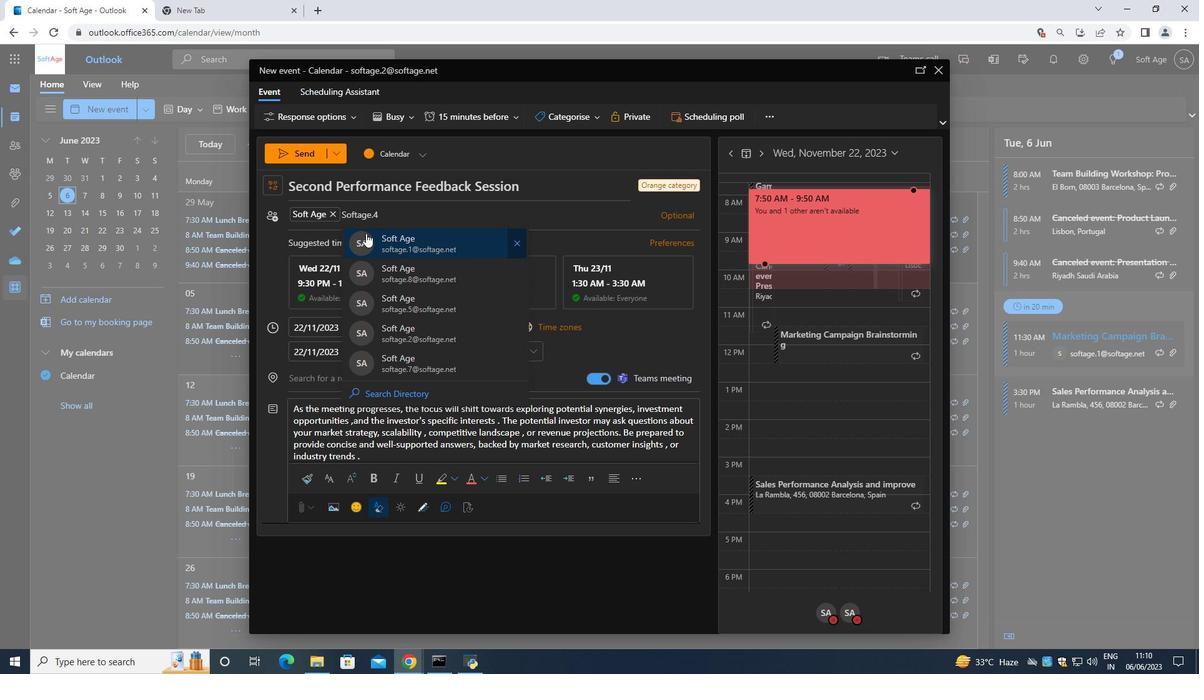
Action: Mouse moved to (384, 234)
Screenshot: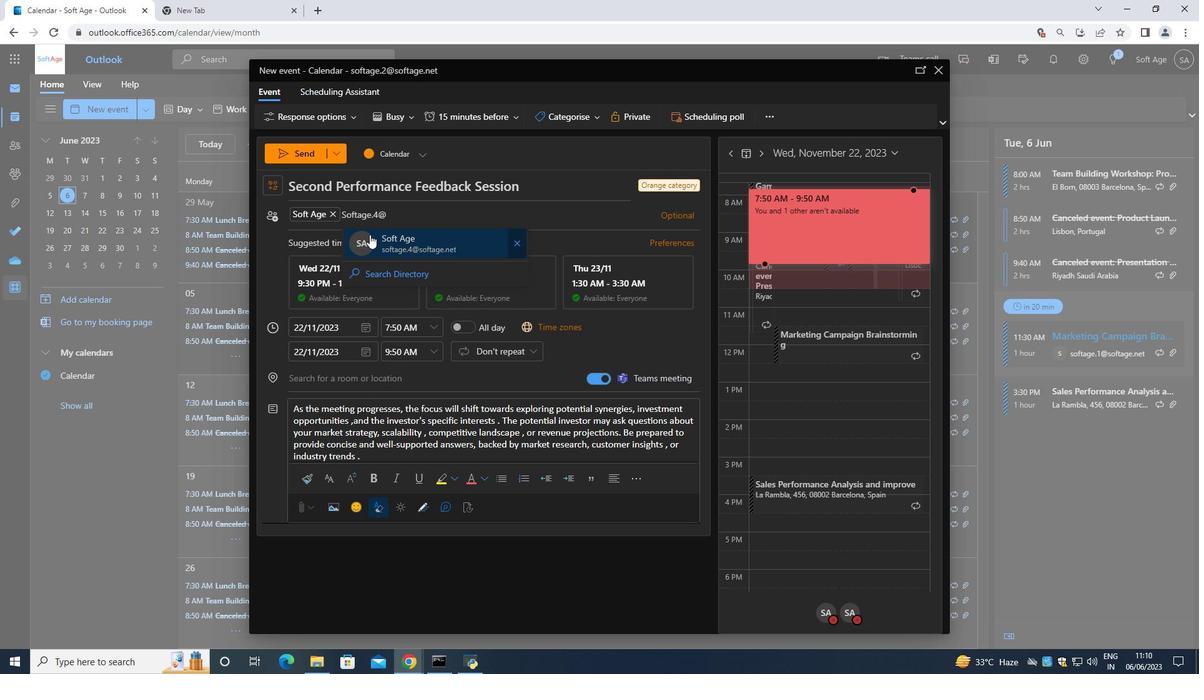 
Action: Mouse pressed left at (384, 234)
Screenshot: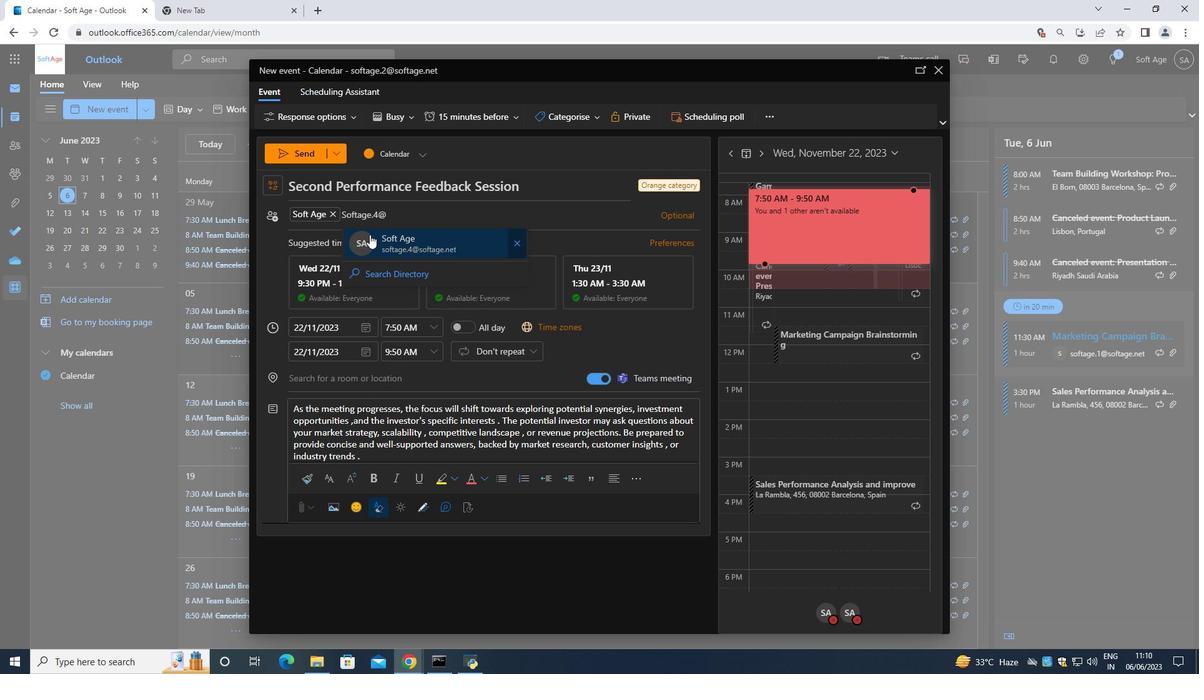 
Action: Mouse moved to (455, 117)
Screenshot: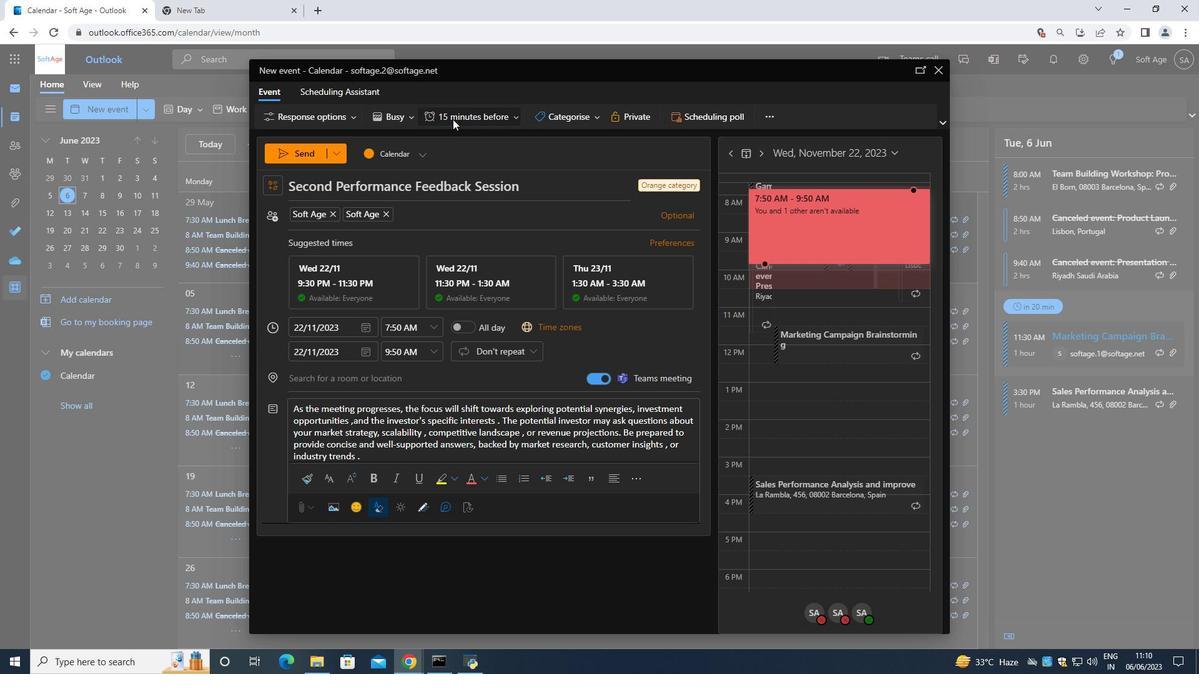 
Action: Mouse pressed left at (455, 117)
Screenshot: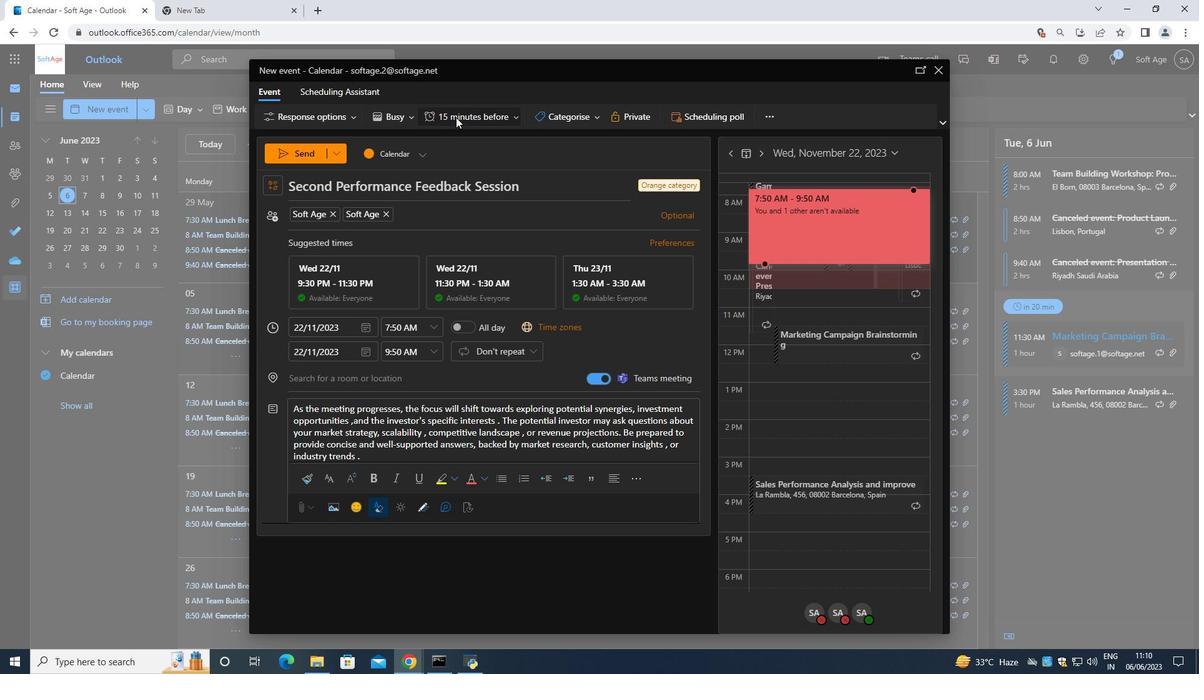 
Action: Mouse moved to (467, 256)
Screenshot: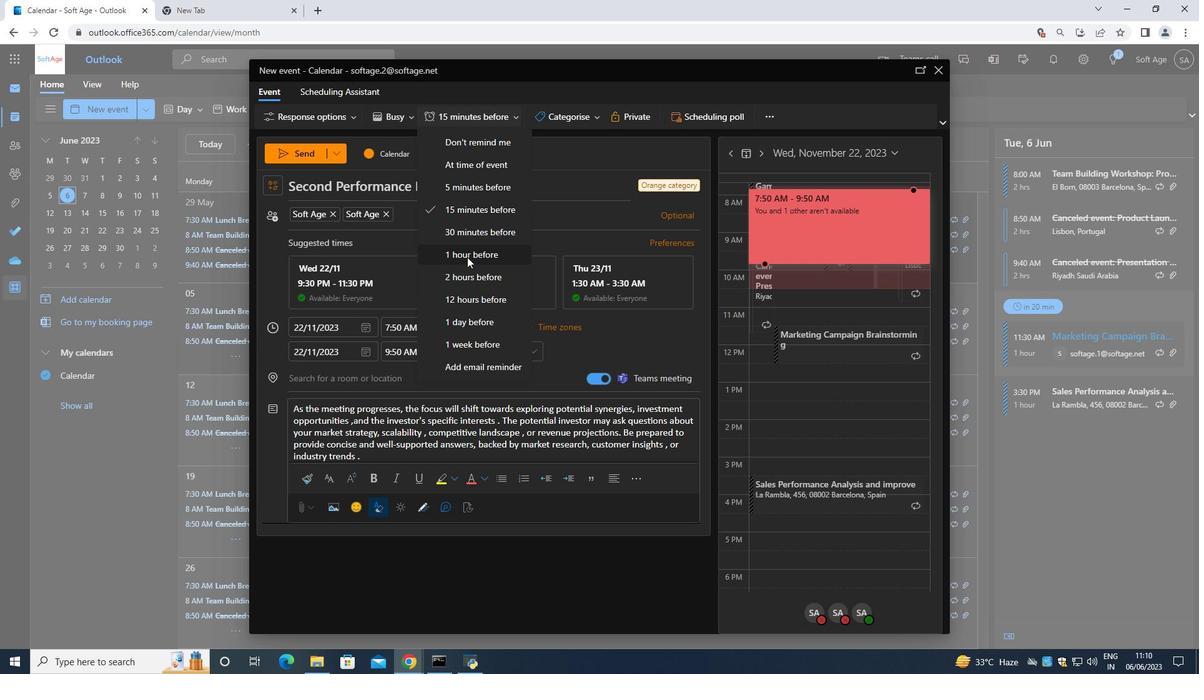 
Action: Mouse pressed left at (467, 256)
Screenshot: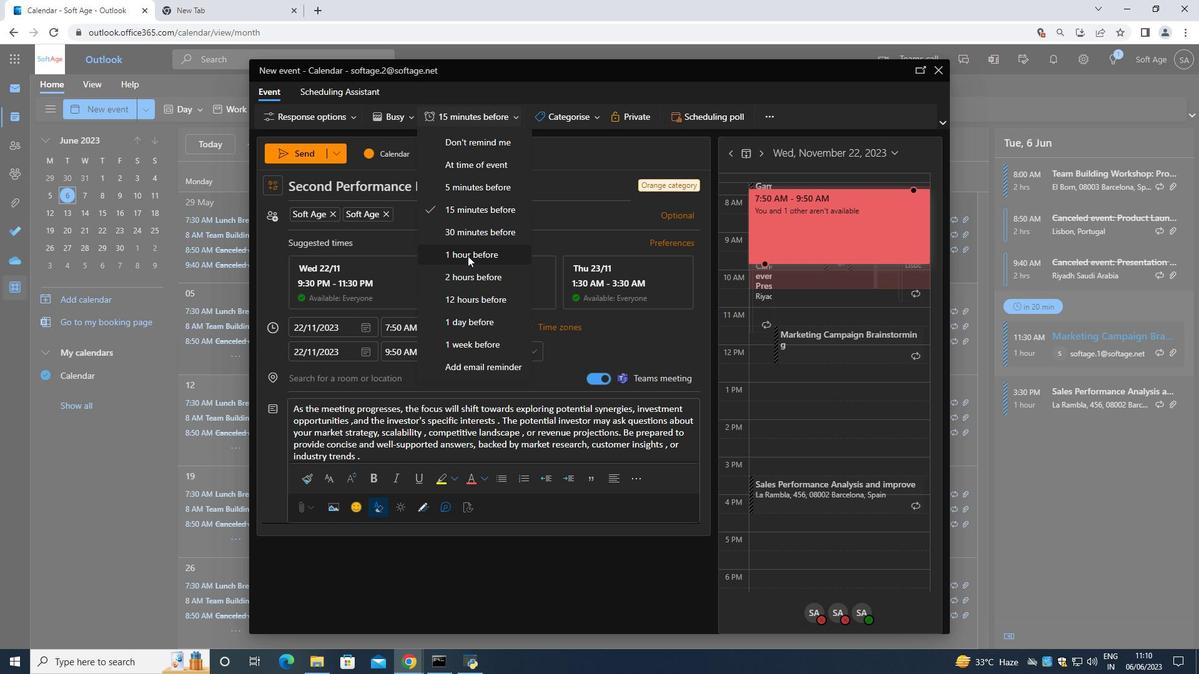 
Action: Mouse moved to (285, 151)
Screenshot: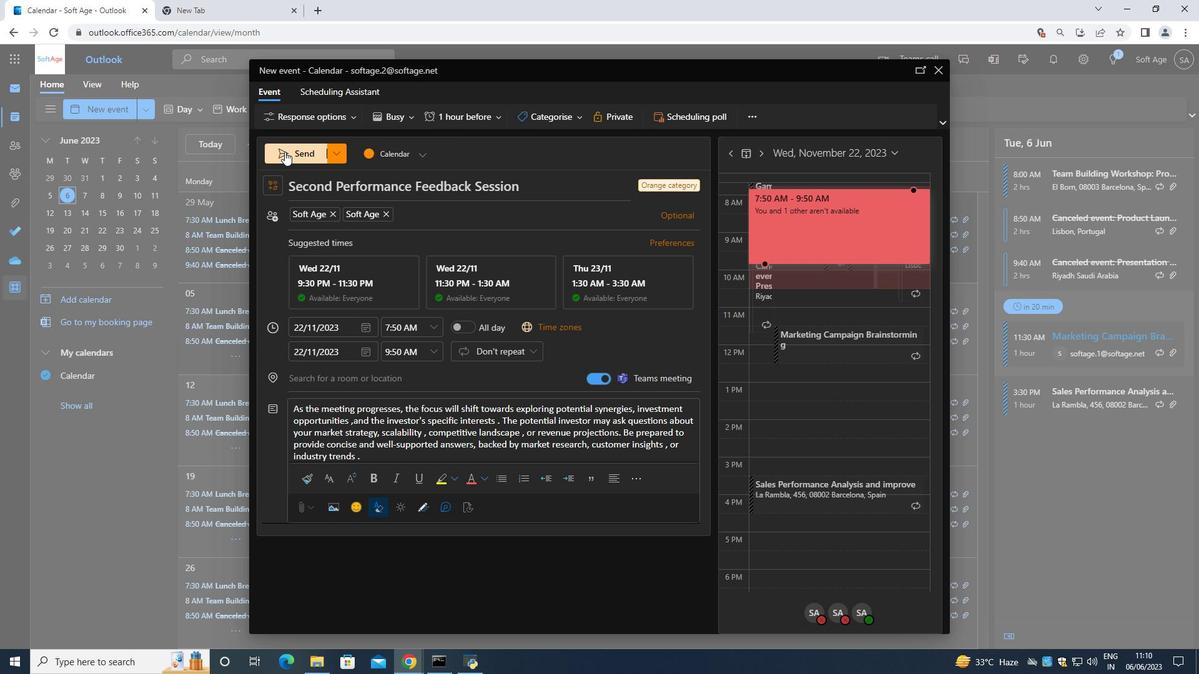 
Action: Mouse pressed left at (285, 151)
Screenshot: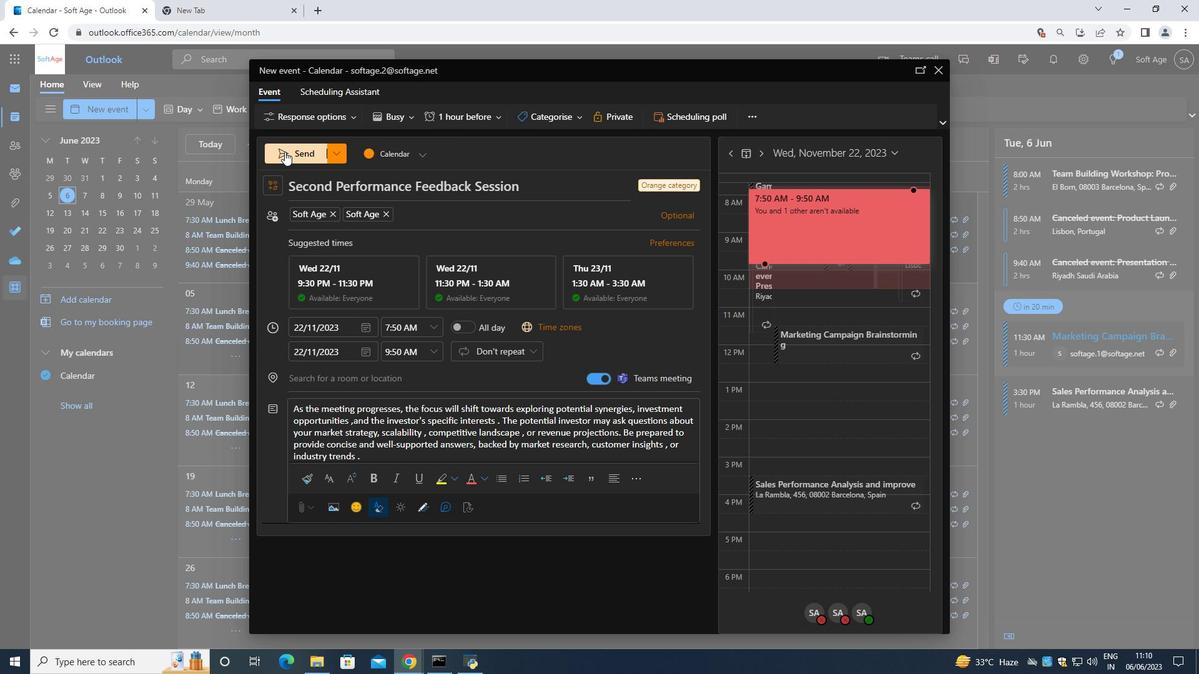 
